 Task: Search one way flight ticket for 3 adults in first from Hilton Head: Hilton Head Airport to Jacksonville: Albert J. Ellis Airport on 5-3-2023. Choice of flights is Sun country airlines. Number of bags: 11 checked bags. Price is upto 106000. Outbound departure time preference is 11:45.
Action: Mouse moved to (362, 140)
Screenshot: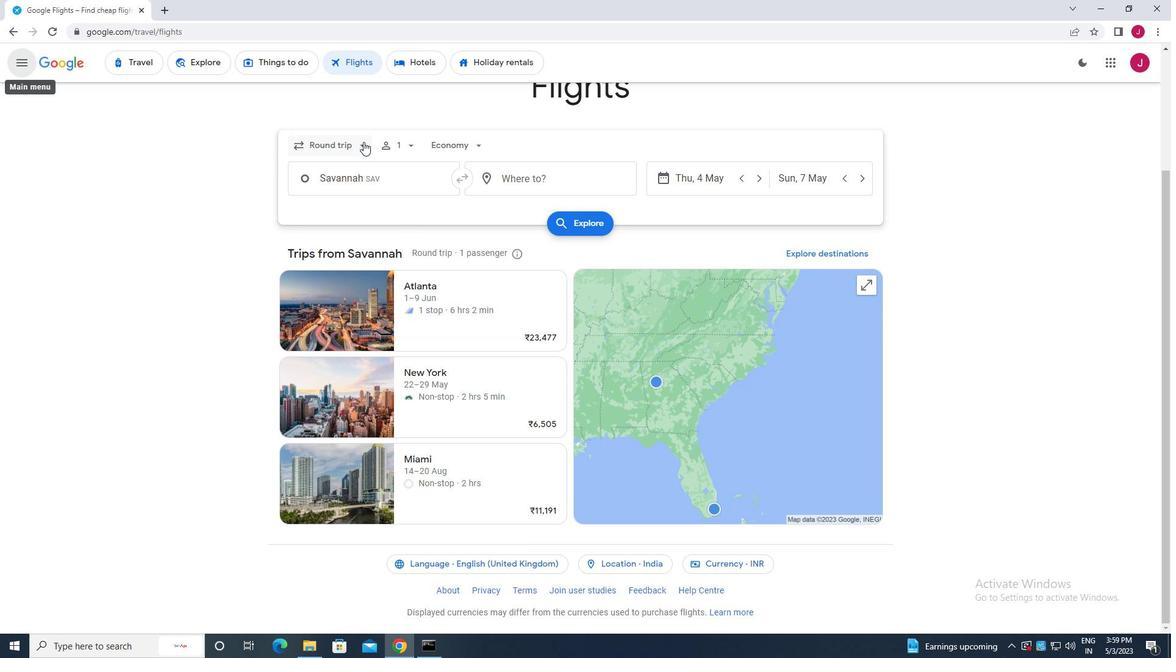 
Action: Mouse pressed left at (362, 140)
Screenshot: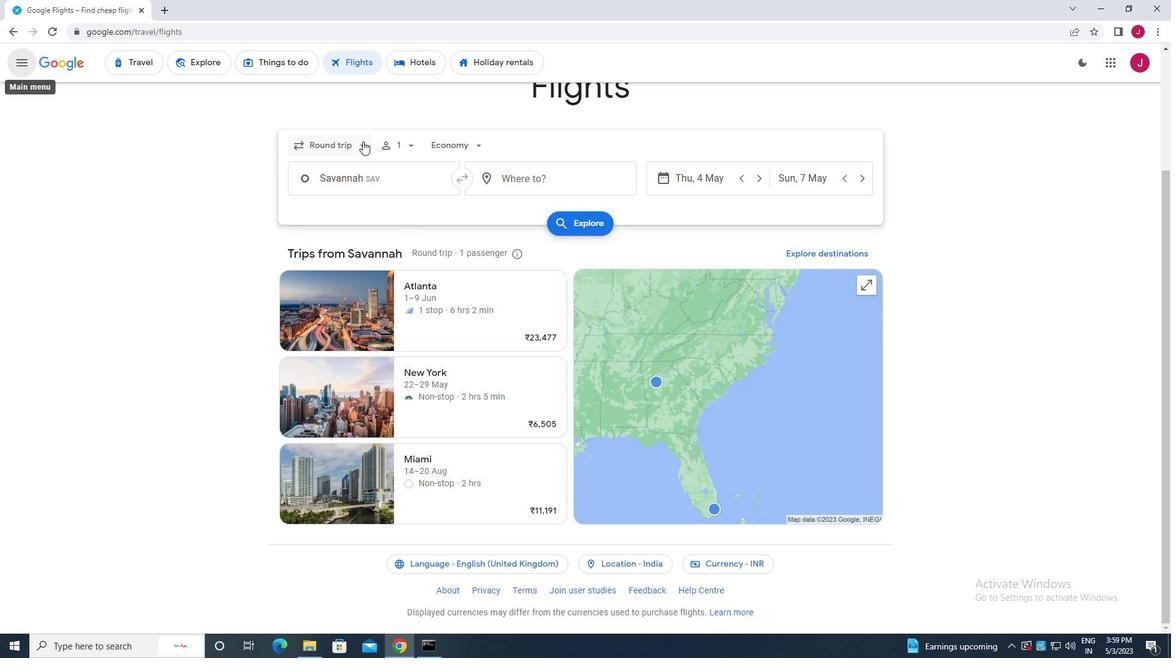 
Action: Mouse moved to (347, 206)
Screenshot: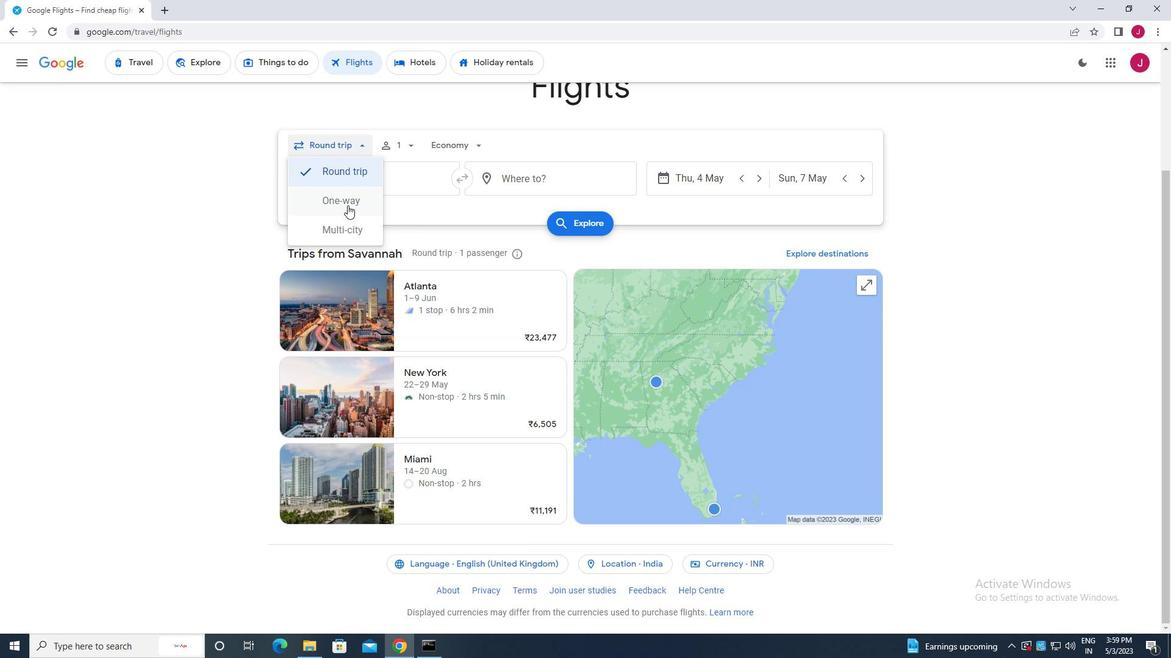 
Action: Mouse pressed left at (347, 206)
Screenshot: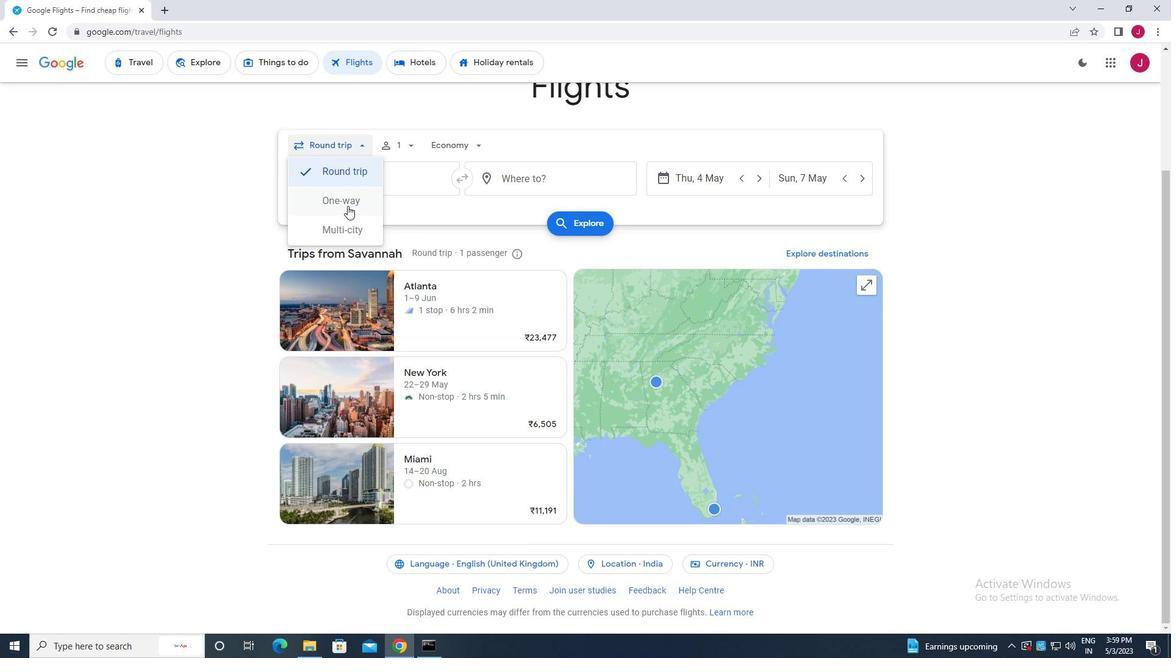 
Action: Mouse moved to (409, 142)
Screenshot: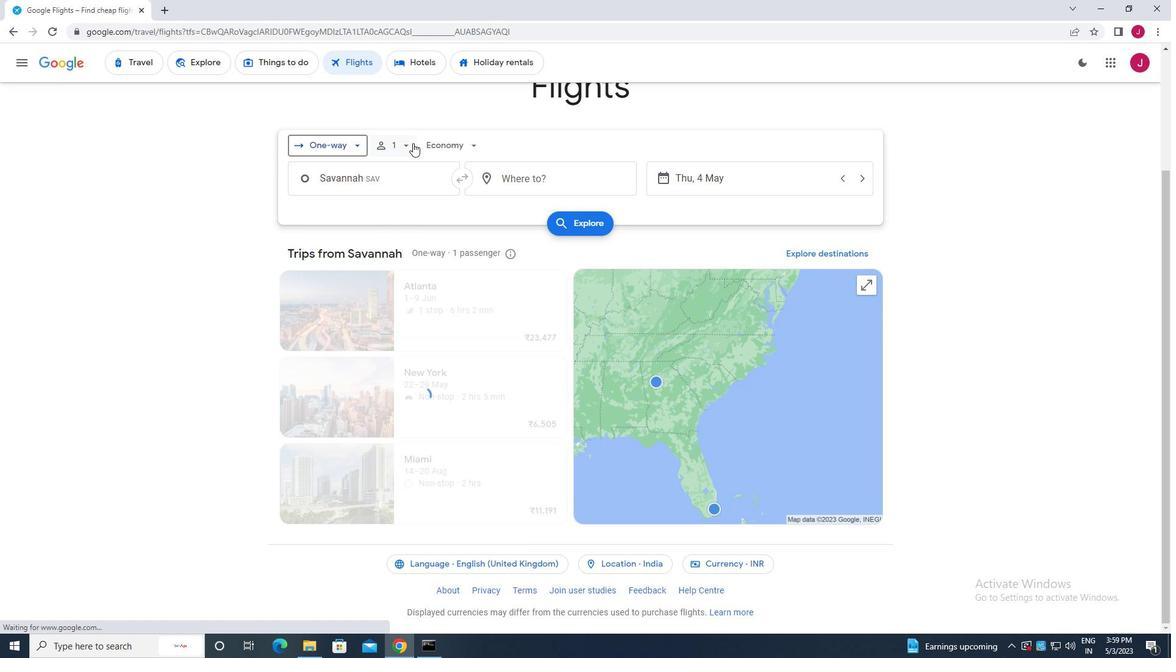 
Action: Mouse pressed left at (409, 142)
Screenshot: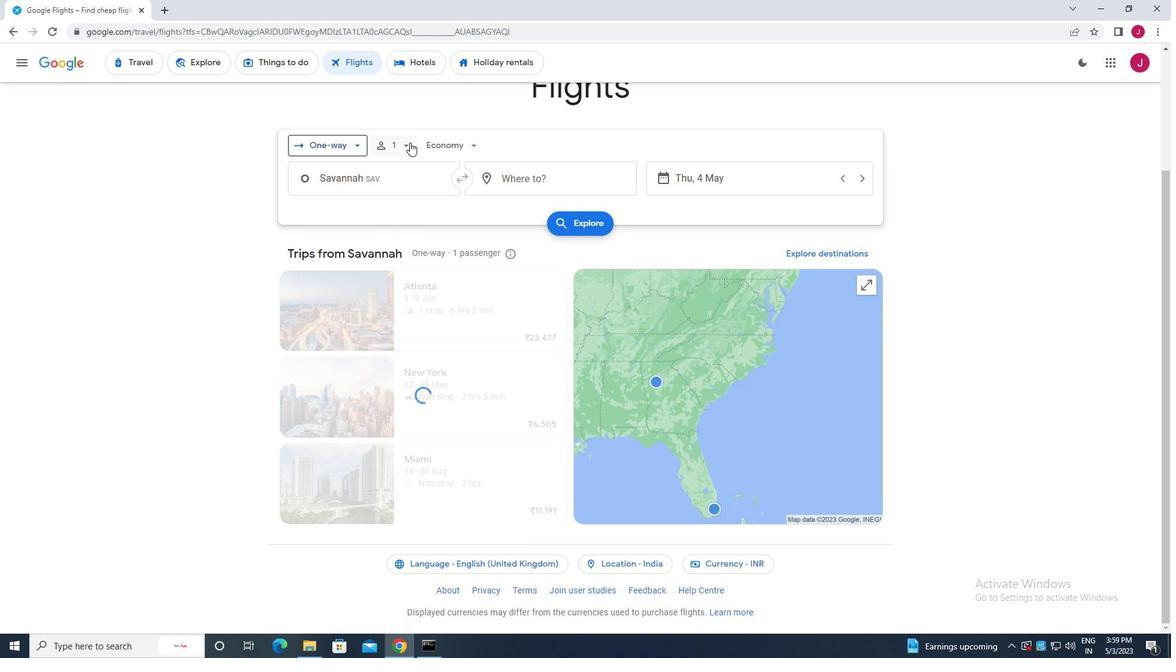 
Action: Mouse moved to (495, 179)
Screenshot: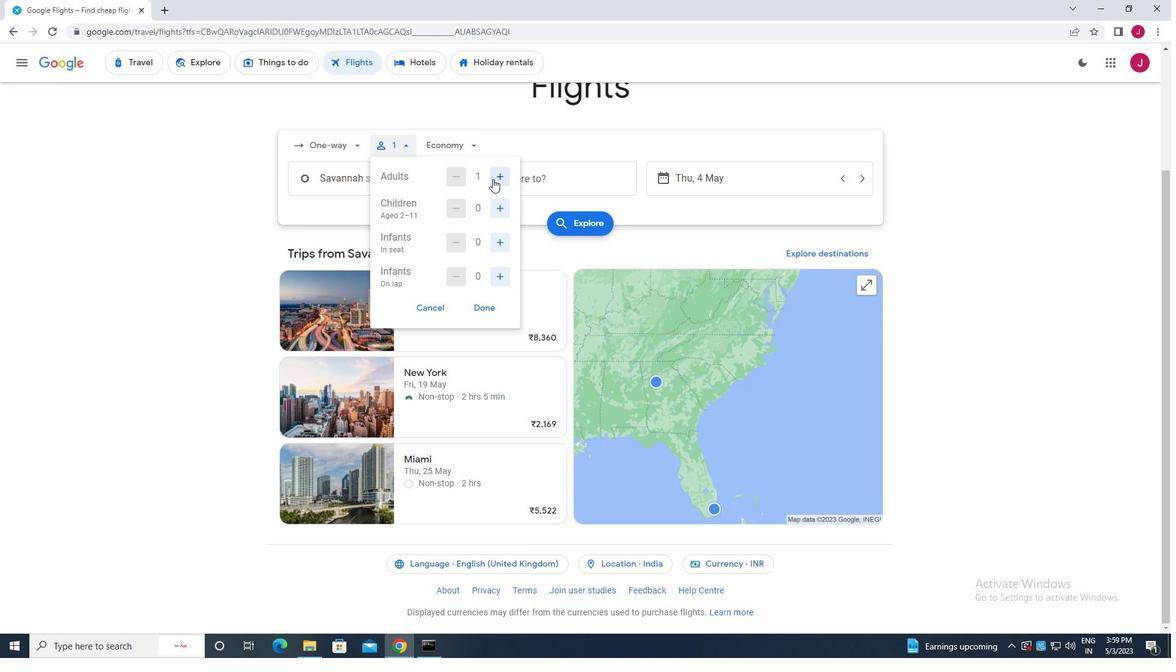
Action: Mouse pressed left at (495, 179)
Screenshot: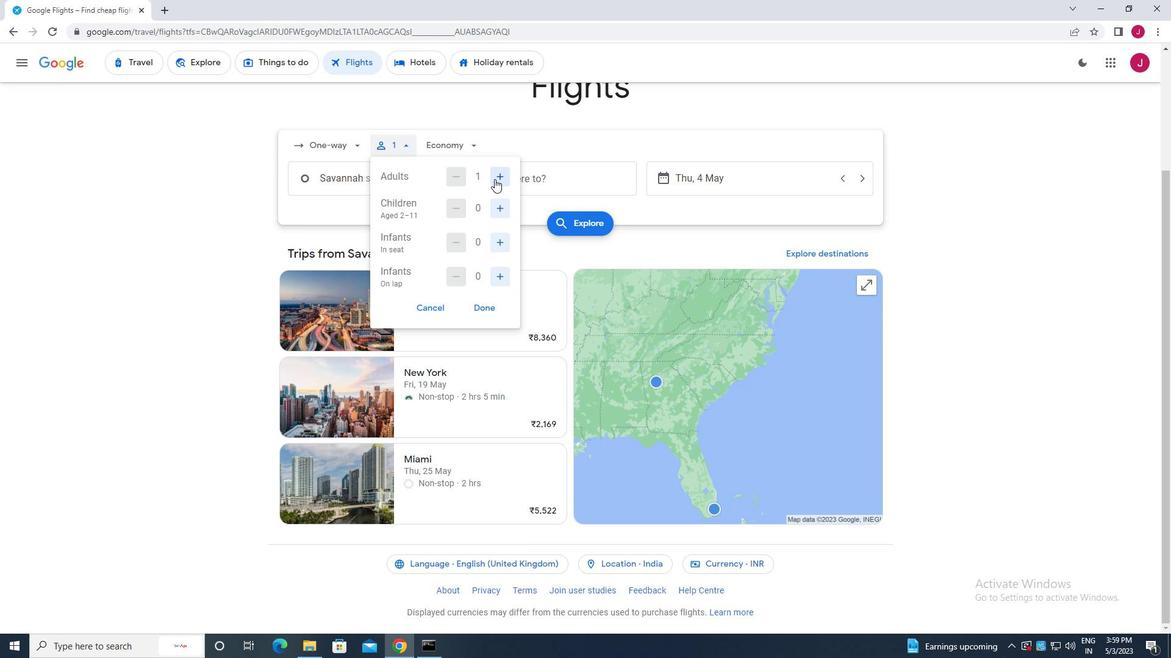 
Action: Mouse moved to (495, 179)
Screenshot: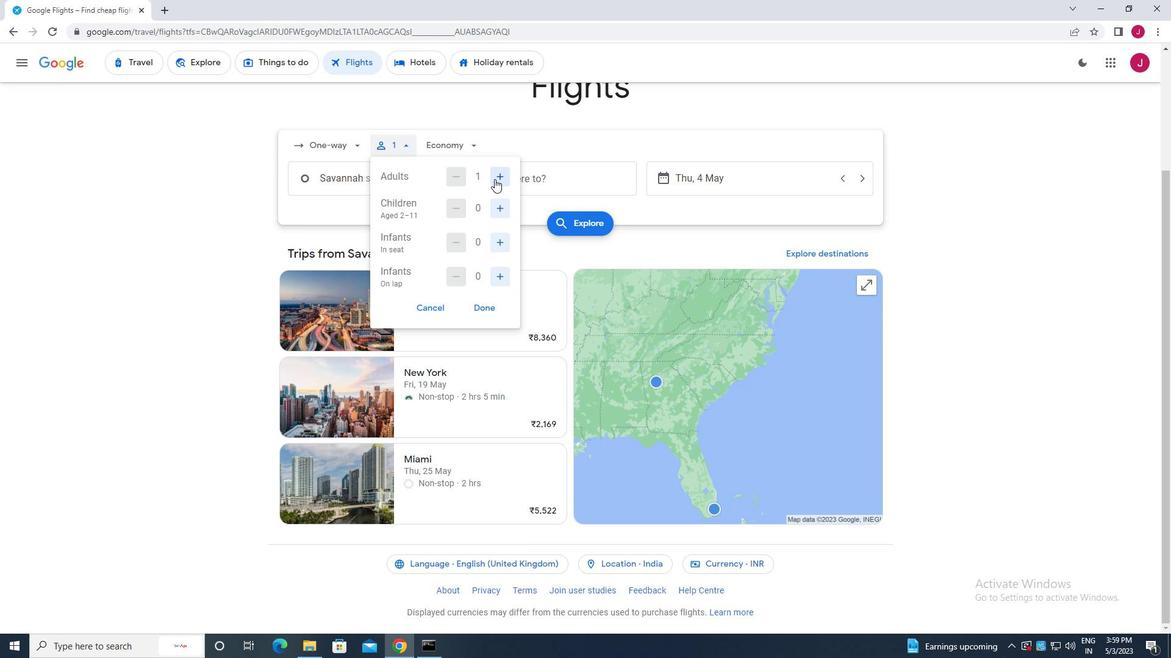 
Action: Mouse pressed left at (495, 179)
Screenshot: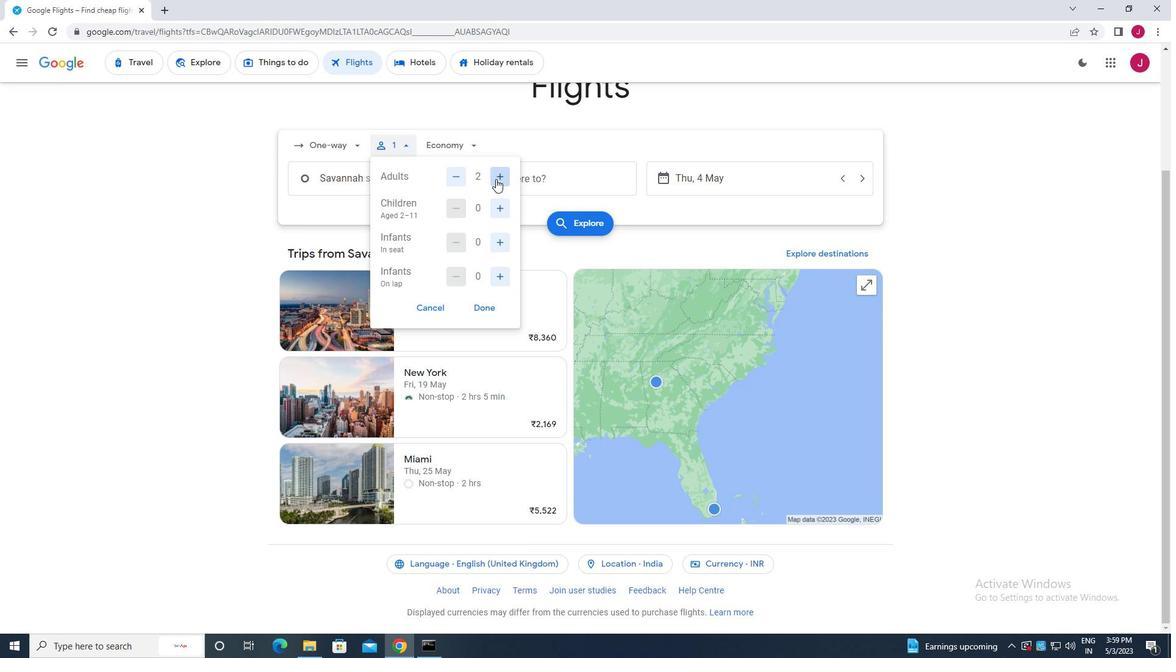 
Action: Mouse moved to (479, 304)
Screenshot: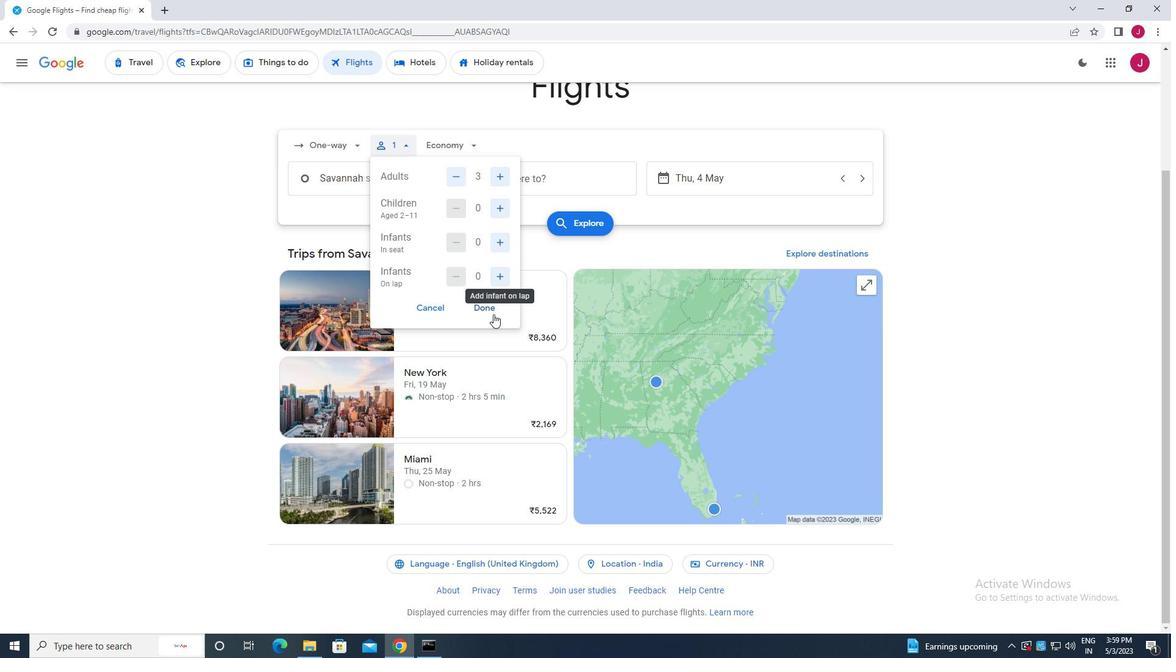 
Action: Mouse pressed left at (479, 304)
Screenshot: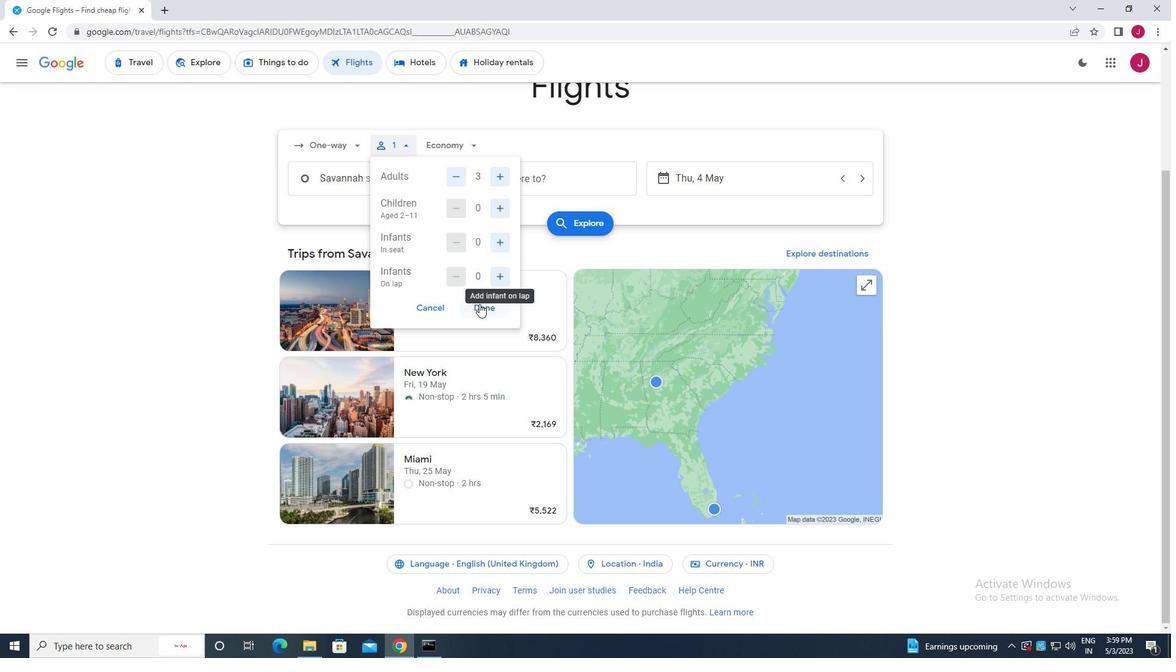 
Action: Mouse moved to (458, 144)
Screenshot: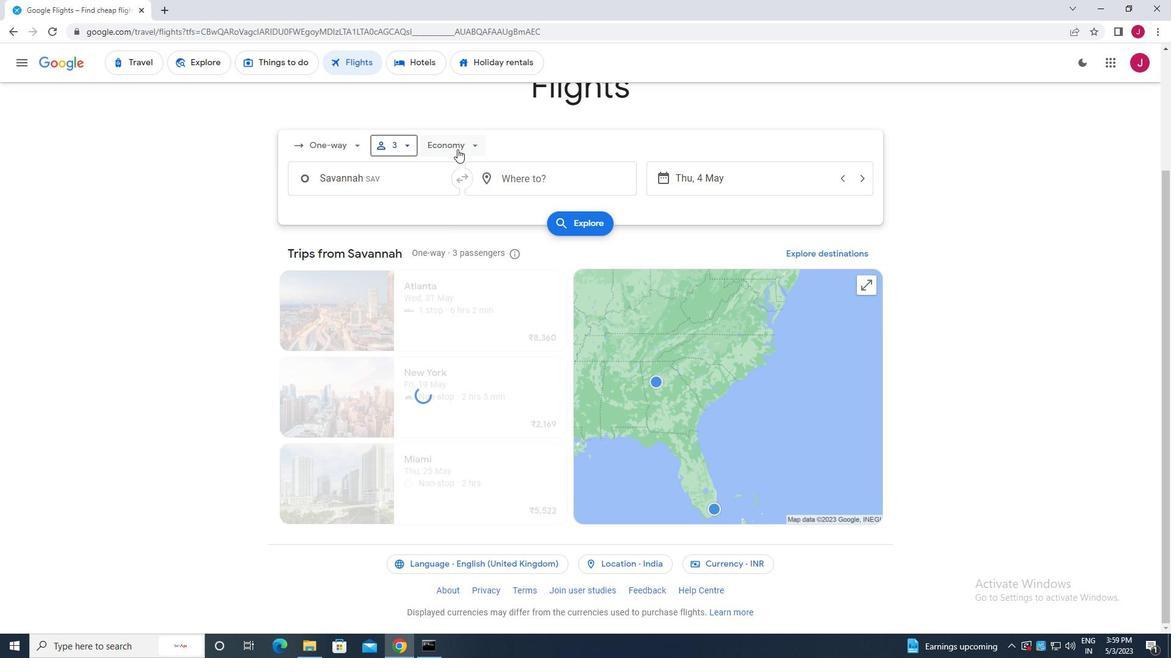 
Action: Mouse pressed left at (458, 144)
Screenshot: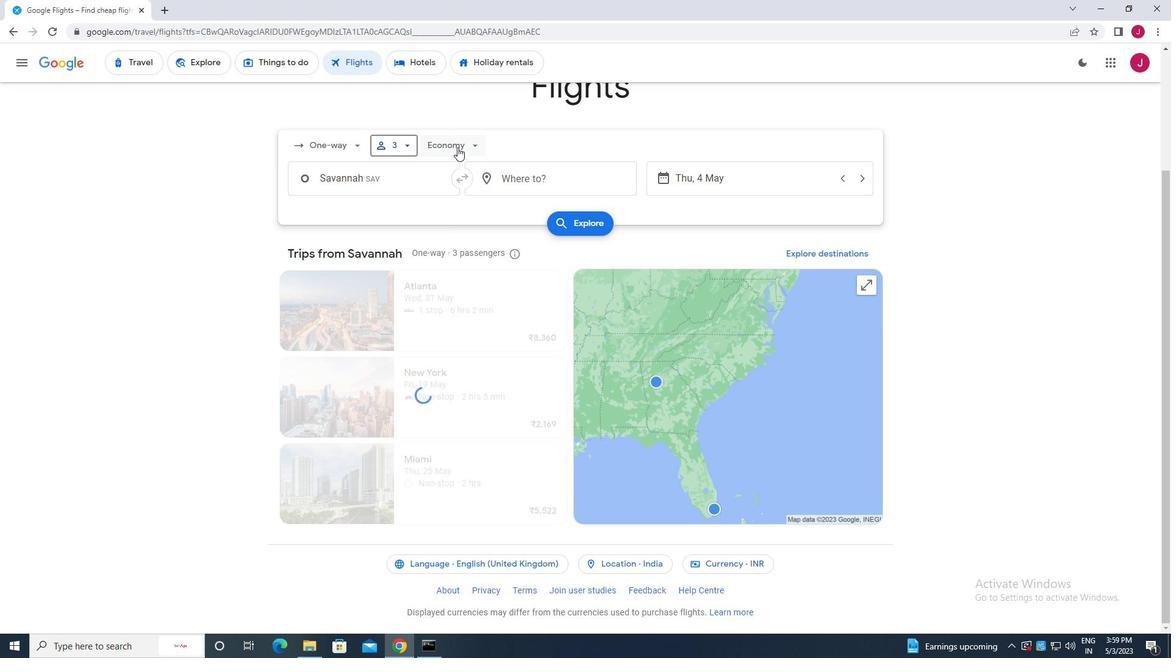 
Action: Mouse moved to (458, 258)
Screenshot: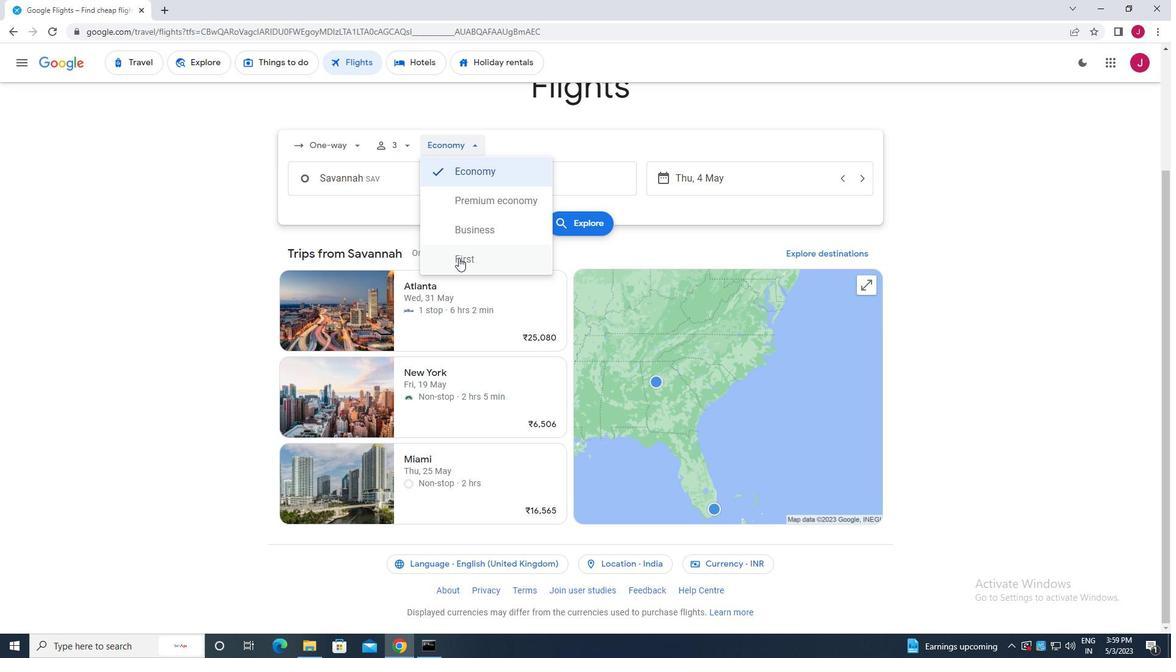
Action: Mouse pressed left at (458, 258)
Screenshot: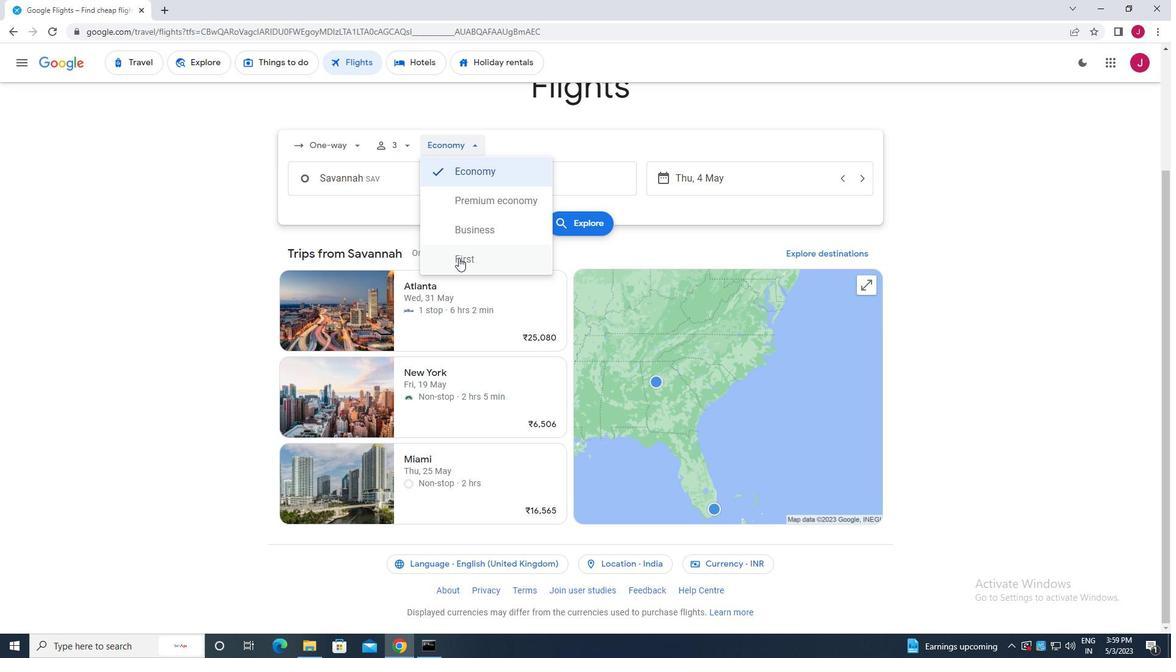 
Action: Mouse moved to (412, 178)
Screenshot: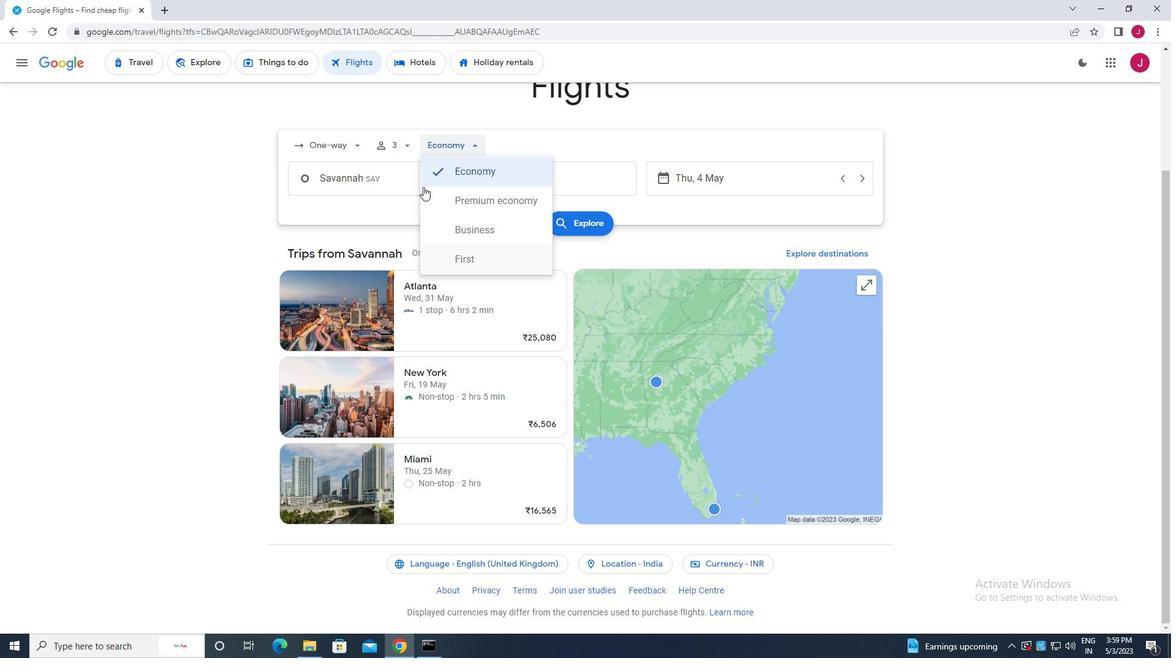 
Action: Mouse pressed left at (412, 178)
Screenshot: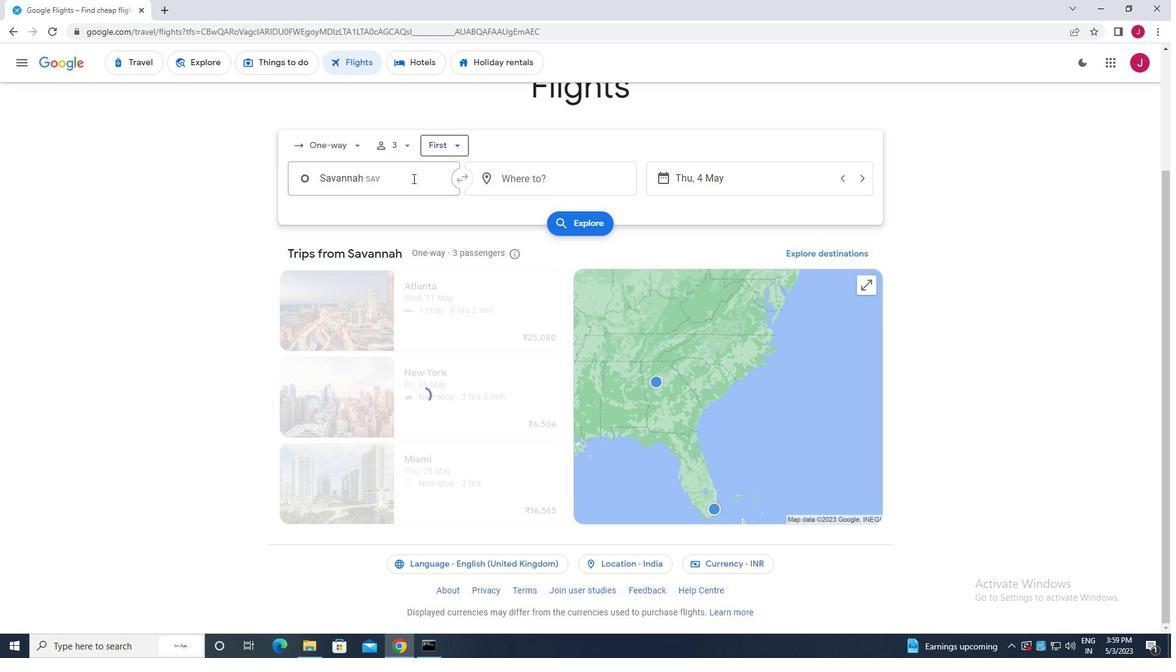 
Action: Mouse moved to (416, 178)
Screenshot: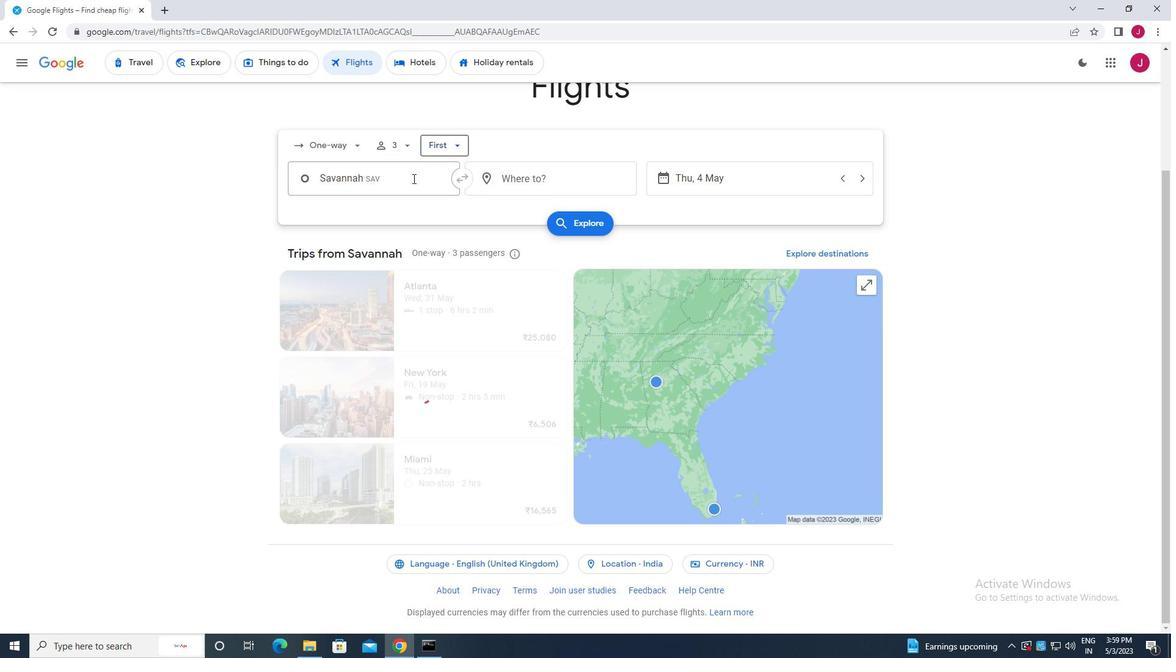 
Action: Key pressed hilton<Key.space>head<Key.enter>
Screenshot: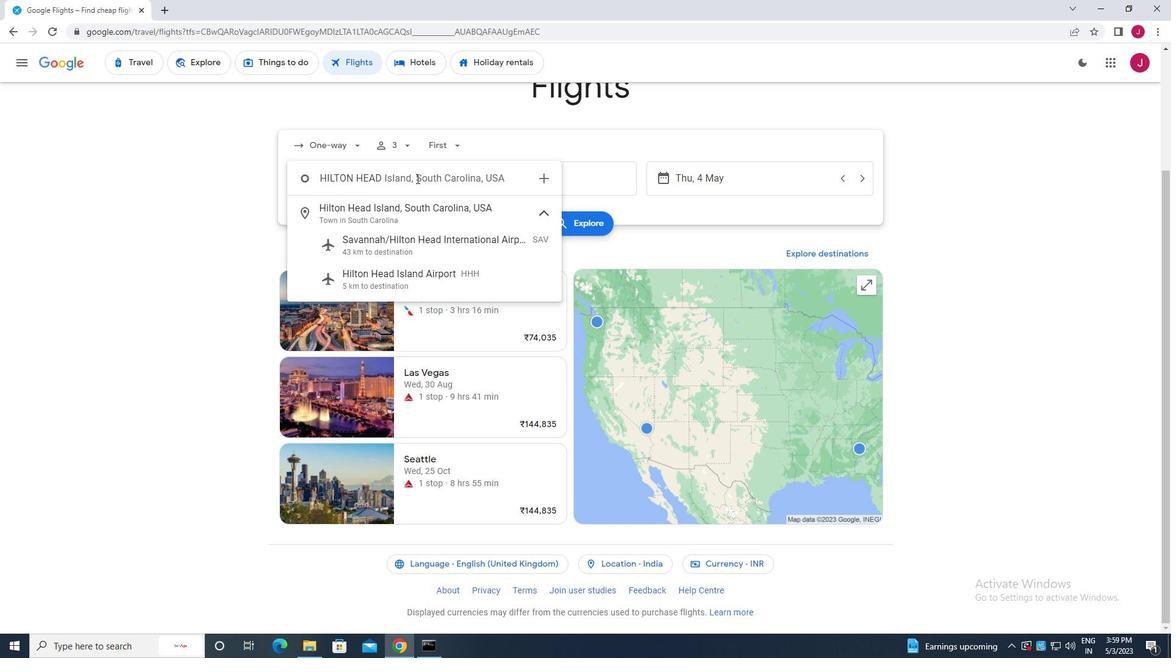 
Action: Mouse moved to (523, 178)
Screenshot: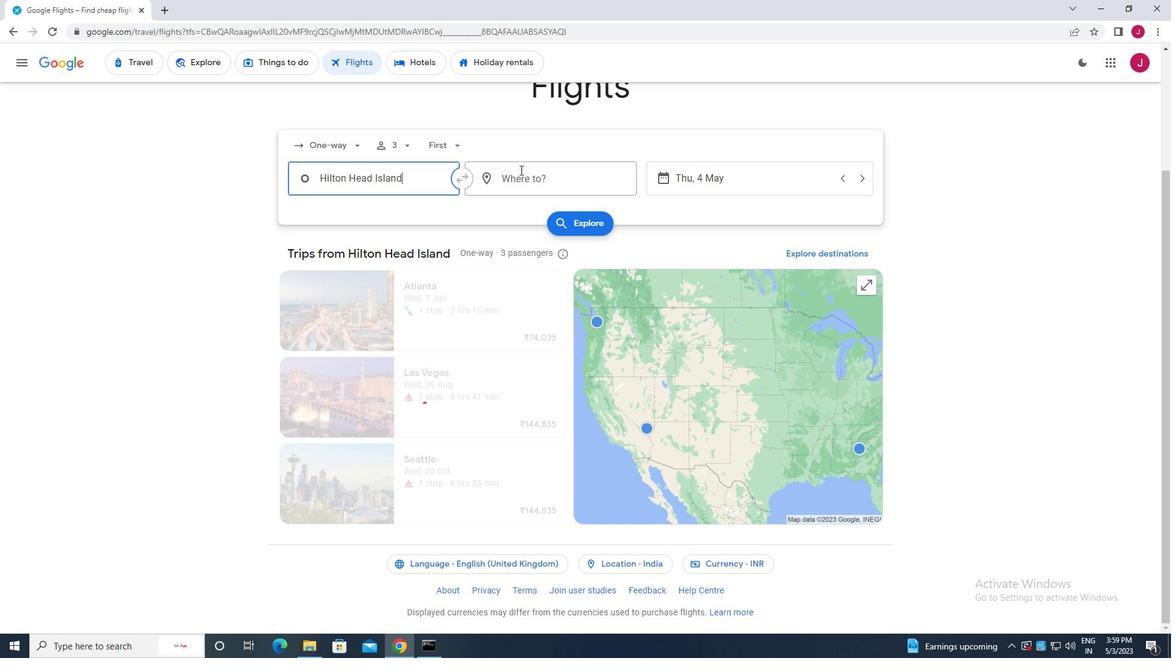 
Action: Mouse pressed left at (523, 178)
Screenshot: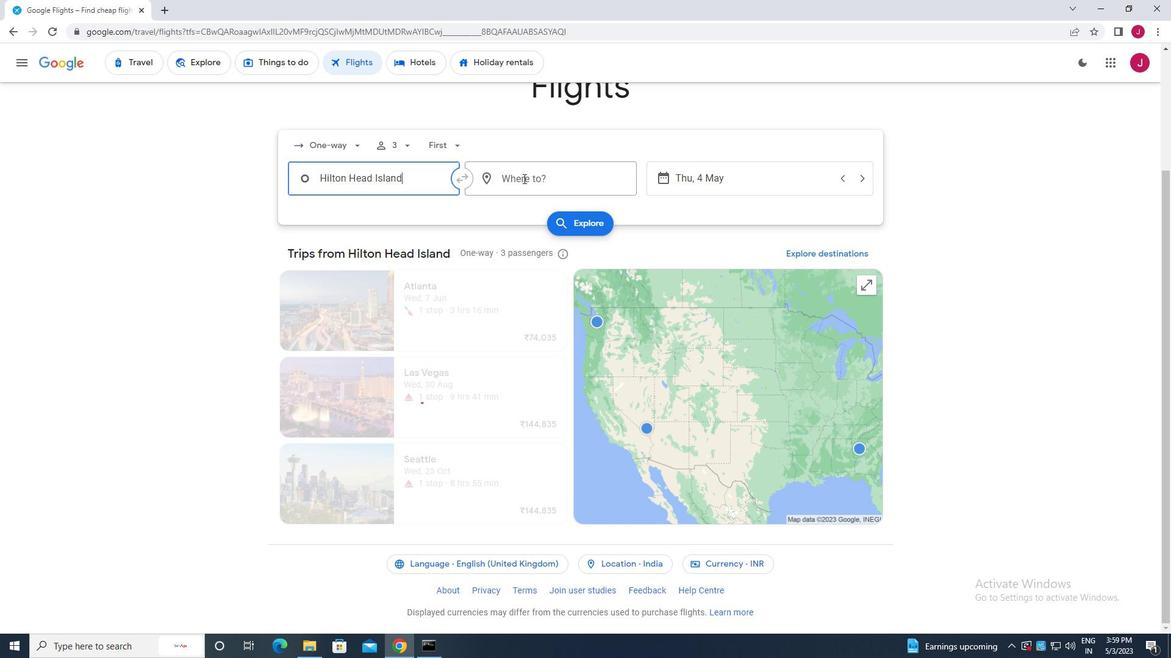 
Action: Mouse moved to (427, 176)
Screenshot: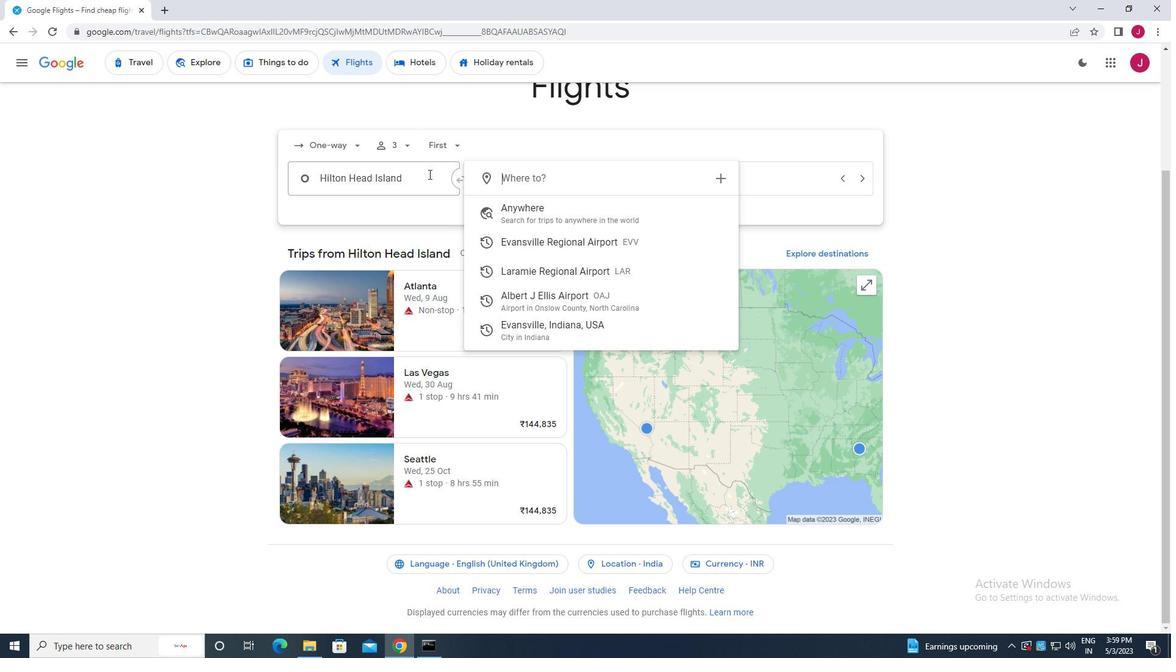 
Action: Mouse pressed left at (427, 176)
Screenshot: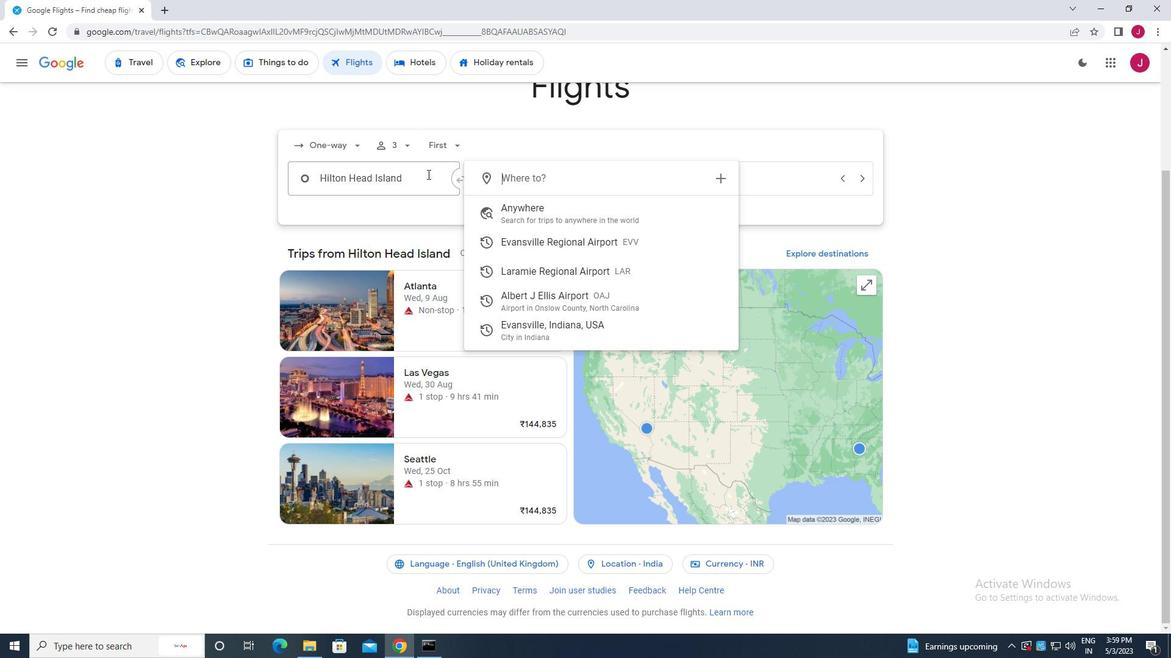 
Action: Mouse moved to (432, 180)
Screenshot: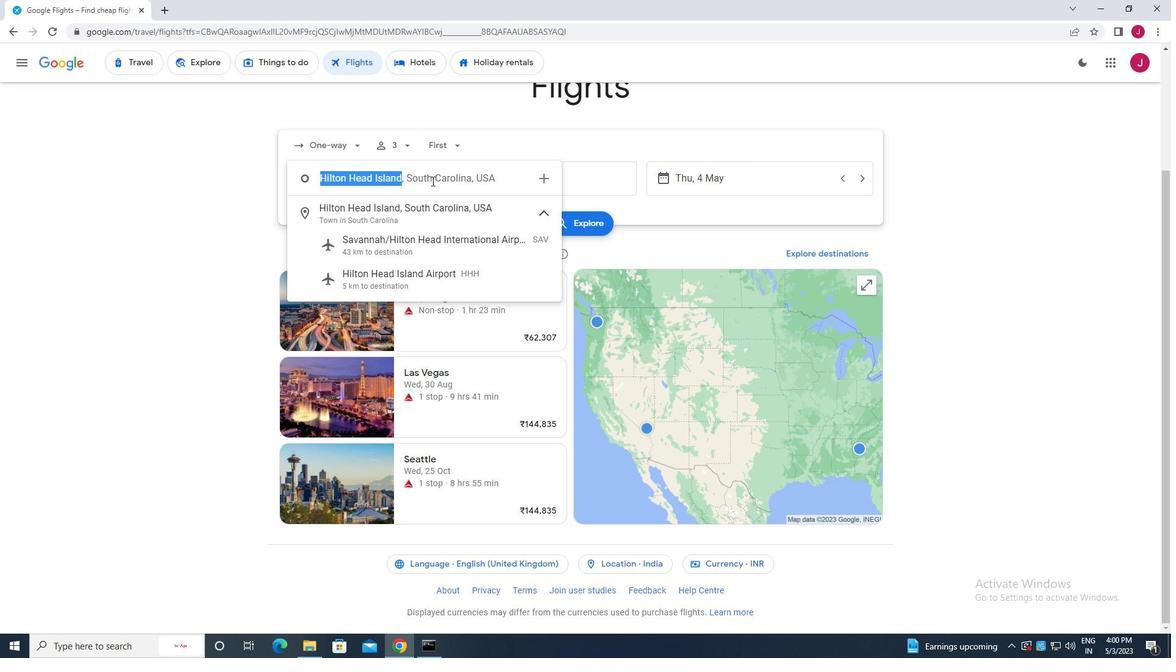 
Action: Mouse pressed left at (432, 180)
Screenshot: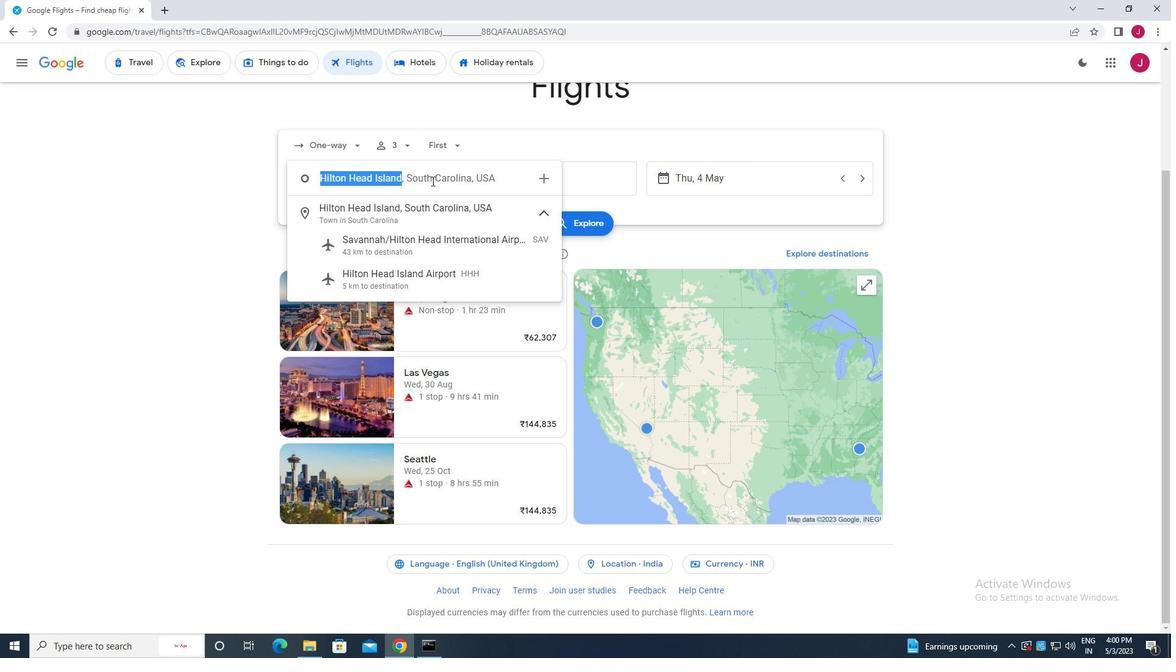 
Action: Mouse moved to (432, 180)
Screenshot: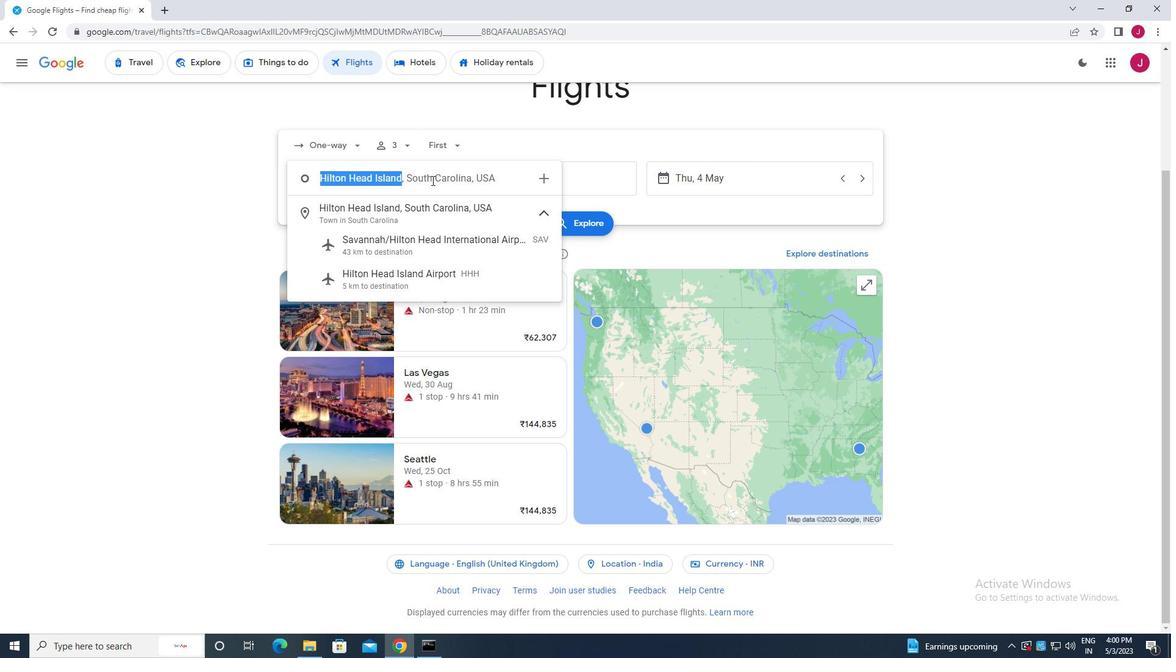 
Action: Key pressed <Key.backspace><Key.backspace><Key.backspace><Key.backspace><Key.backspace><Key.backspace>airport<Key.enter>
Screenshot: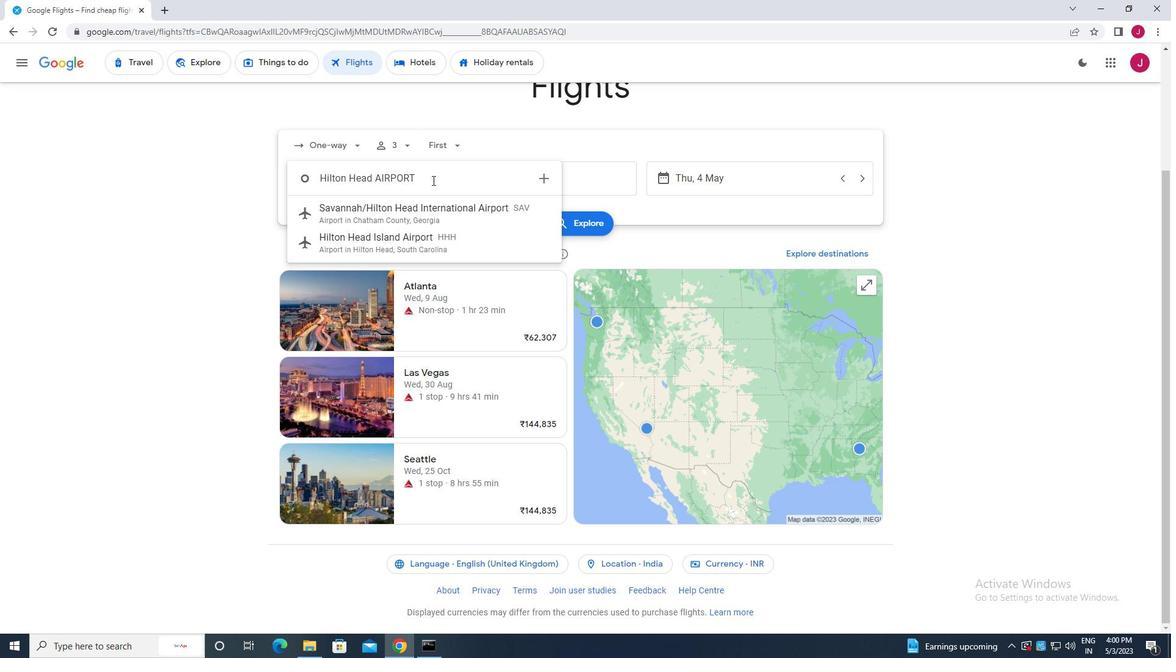 
Action: Mouse moved to (545, 176)
Screenshot: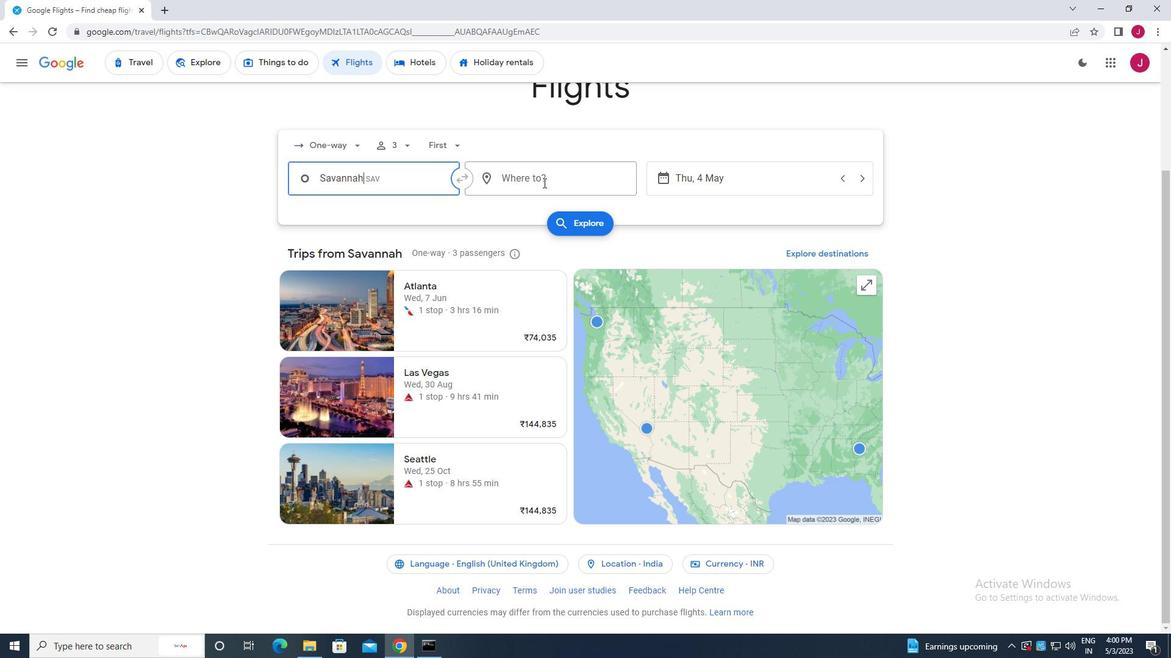 
Action: Mouse pressed left at (545, 176)
Screenshot: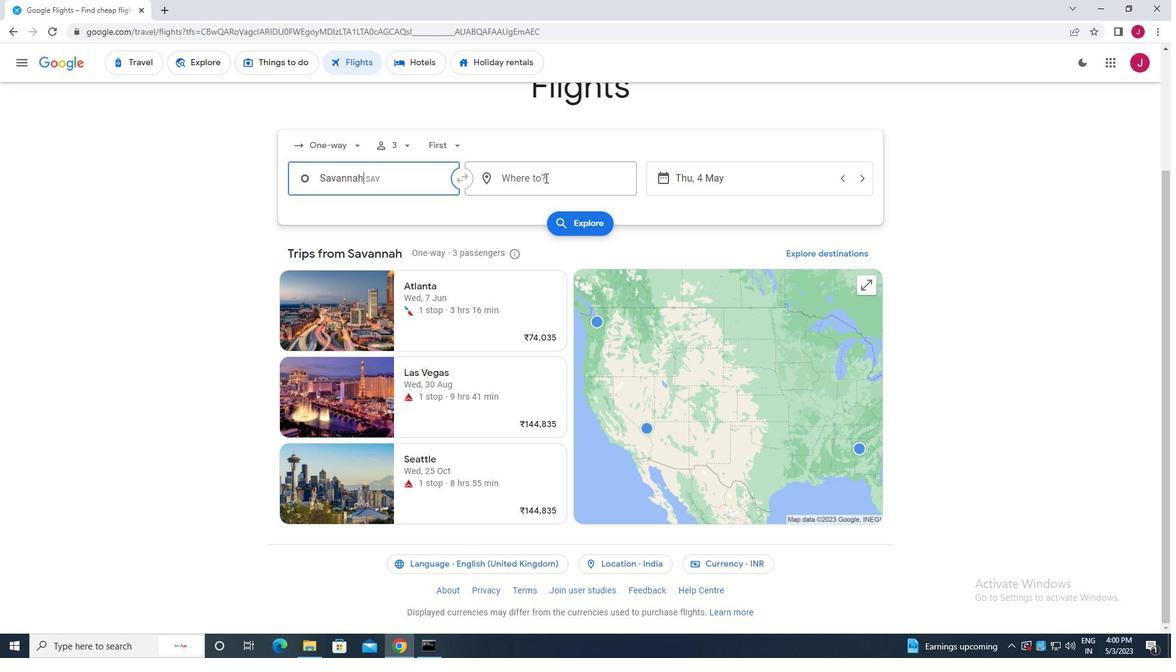 
Action: Mouse moved to (541, 177)
Screenshot: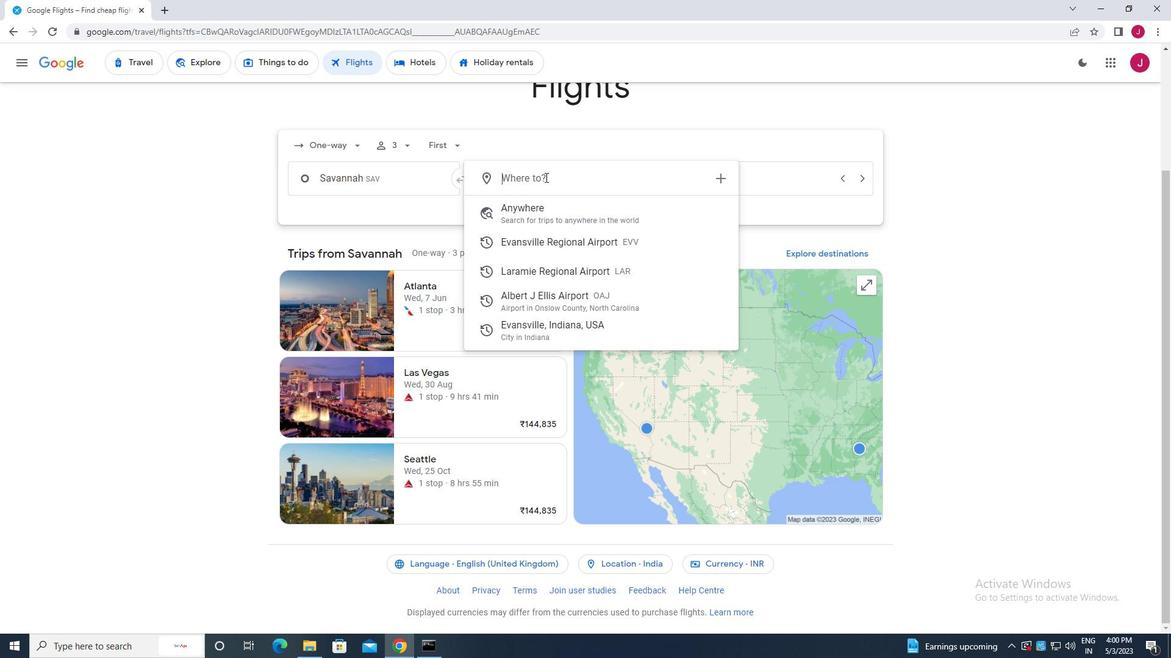 
Action: Key pressed albert<Key.space>
Screenshot: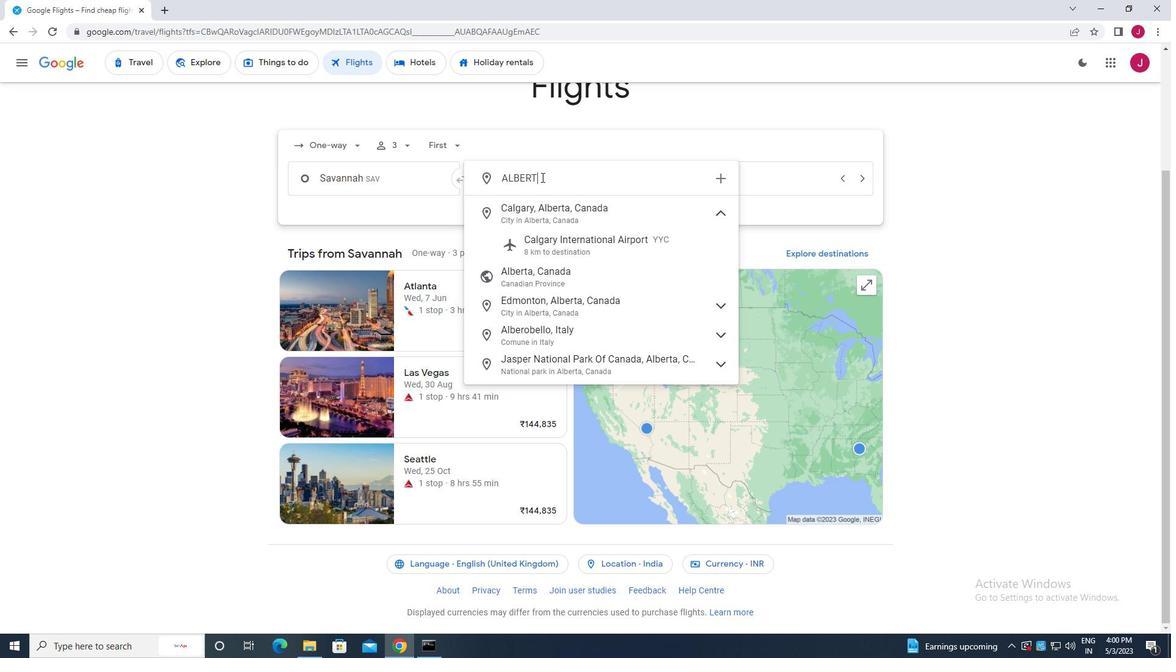 
Action: Mouse moved to (597, 211)
Screenshot: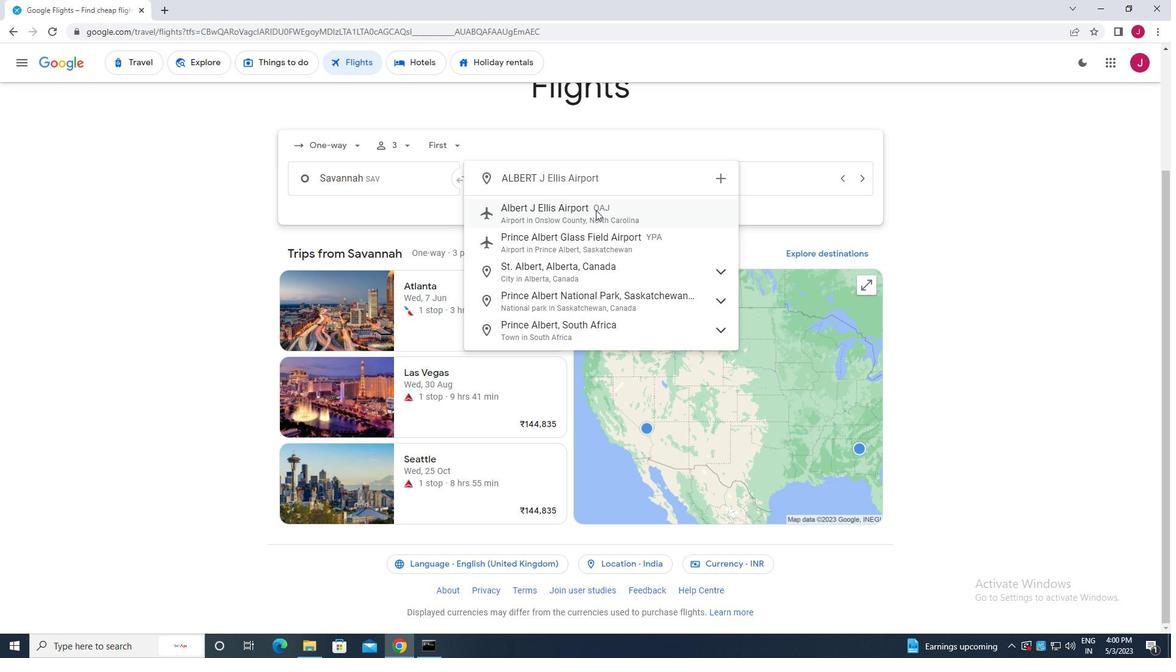 
Action: Mouse pressed left at (597, 211)
Screenshot: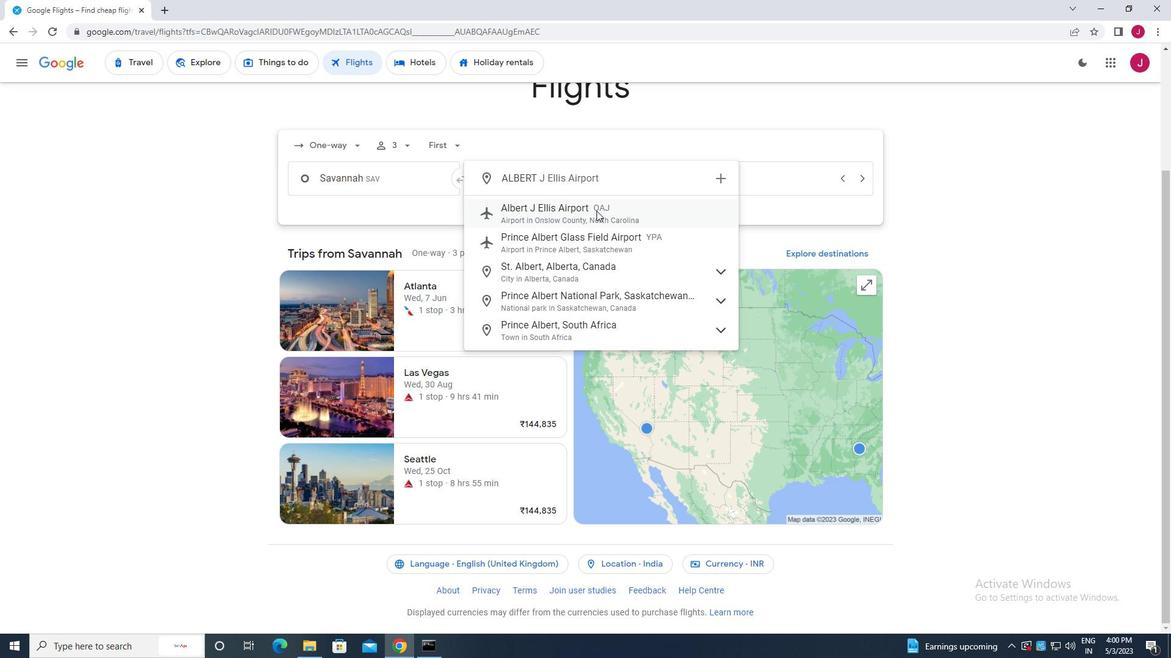 
Action: Mouse moved to (737, 179)
Screenshot: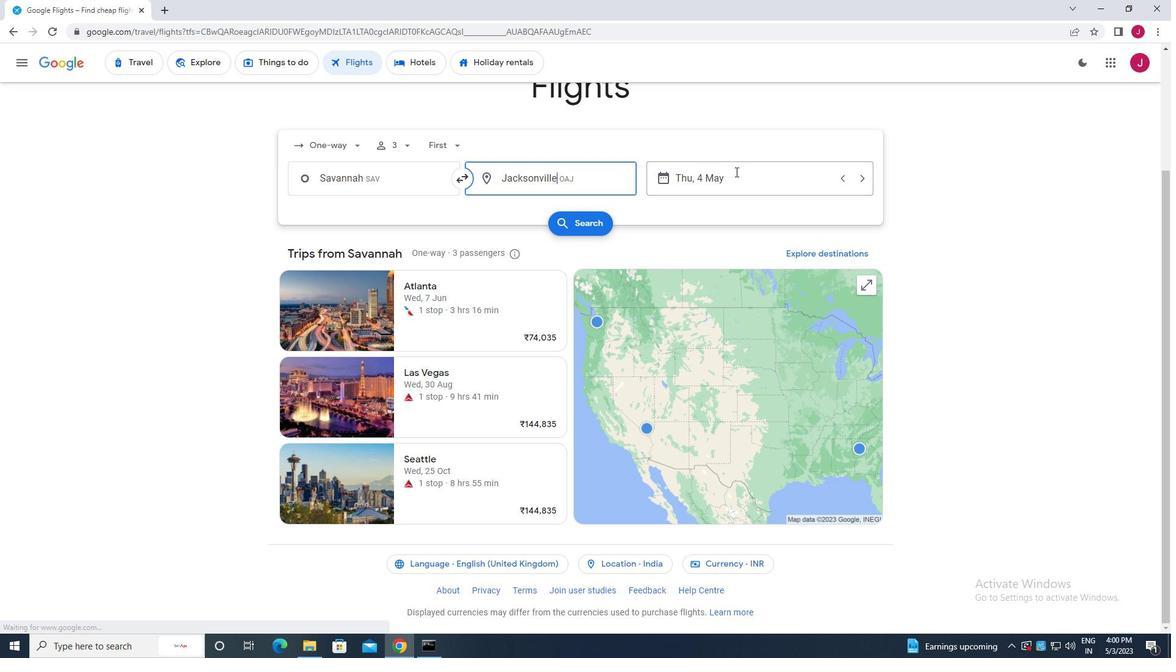 
Action: Mouse pressed left at (737, 179)
Screenshot: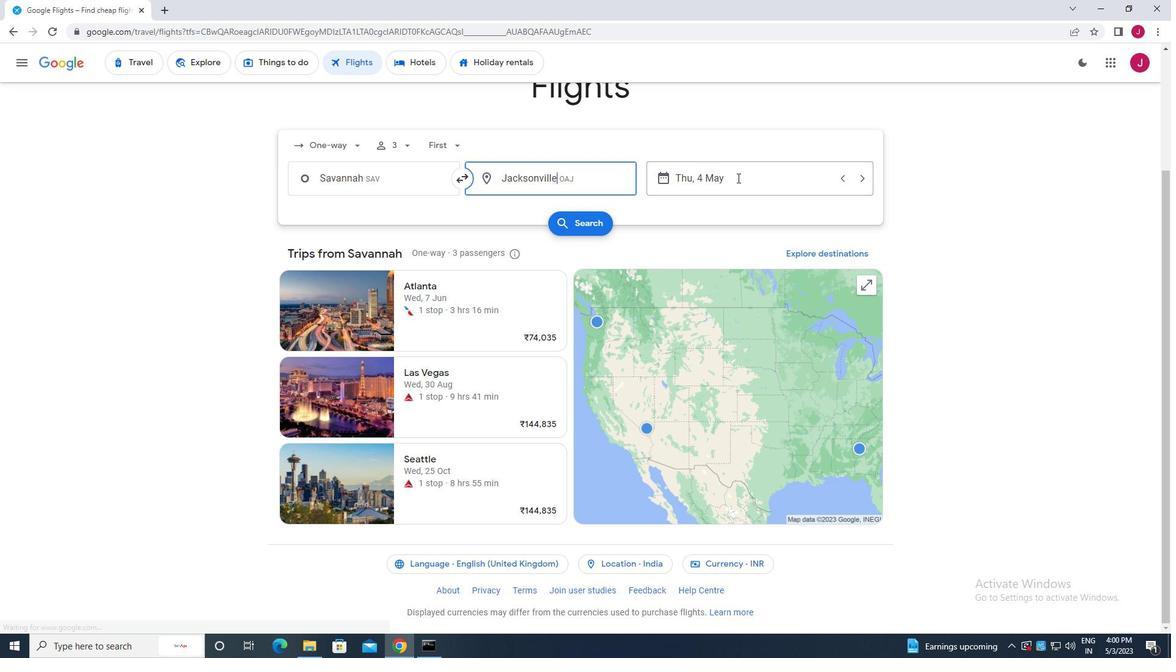 
Action: Mouse moved to (529, 273)
Screenshot: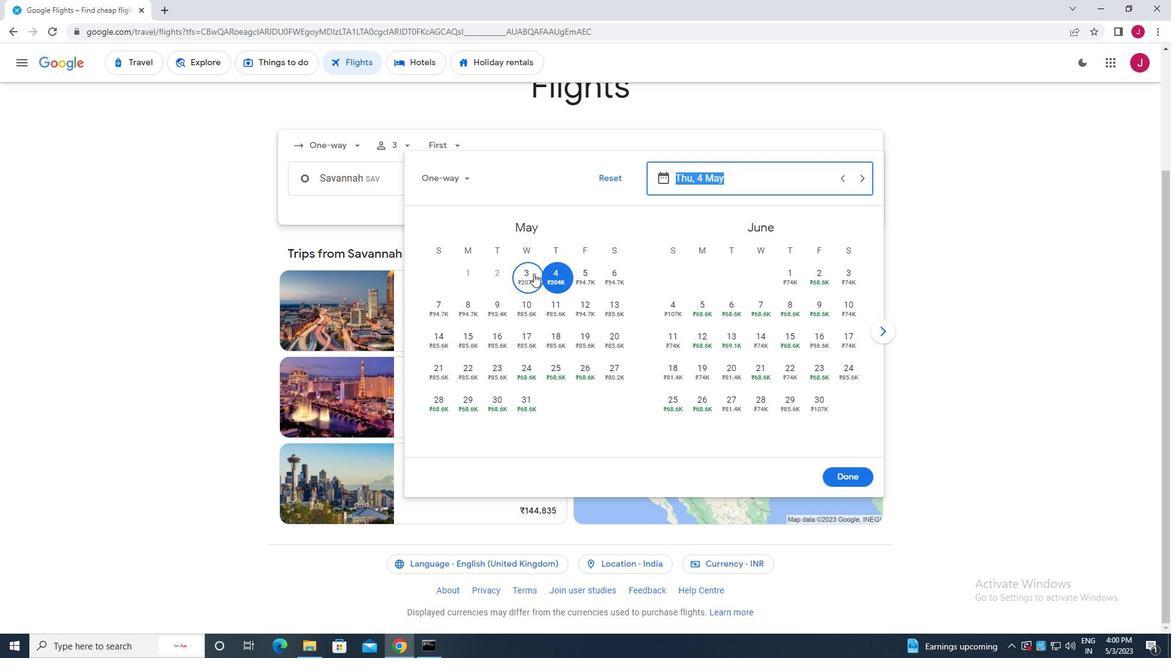 
Action: Mouse pressed left at (529, 273)
Screenshot: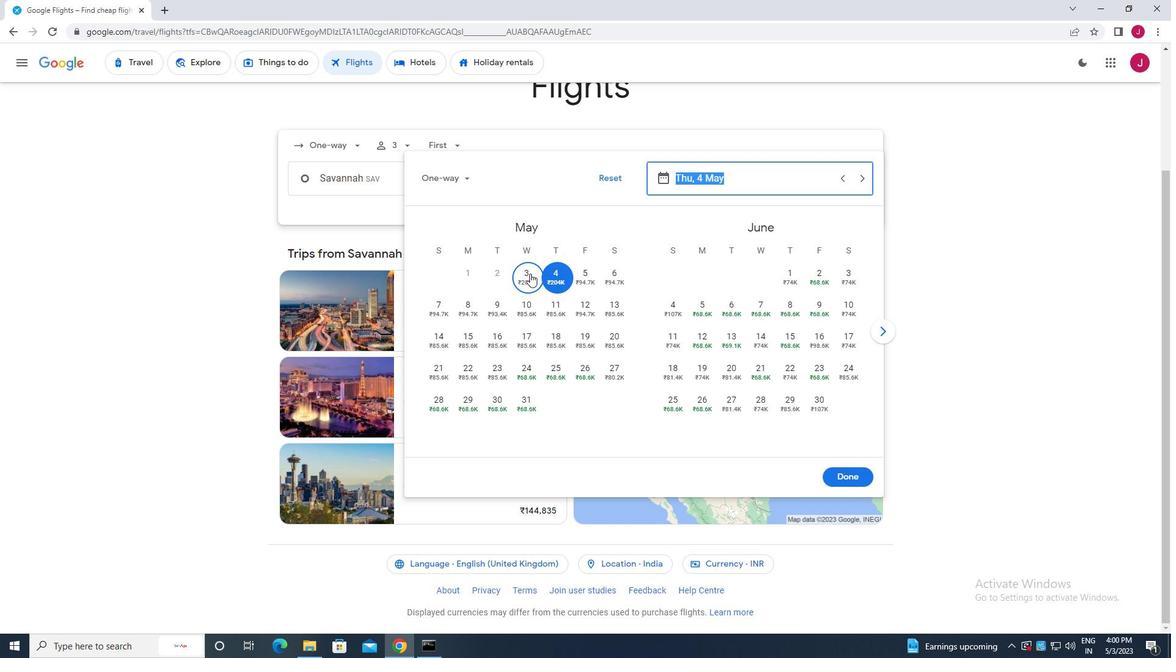 
Action: Mouse moved to (842, 475)
Screenshot: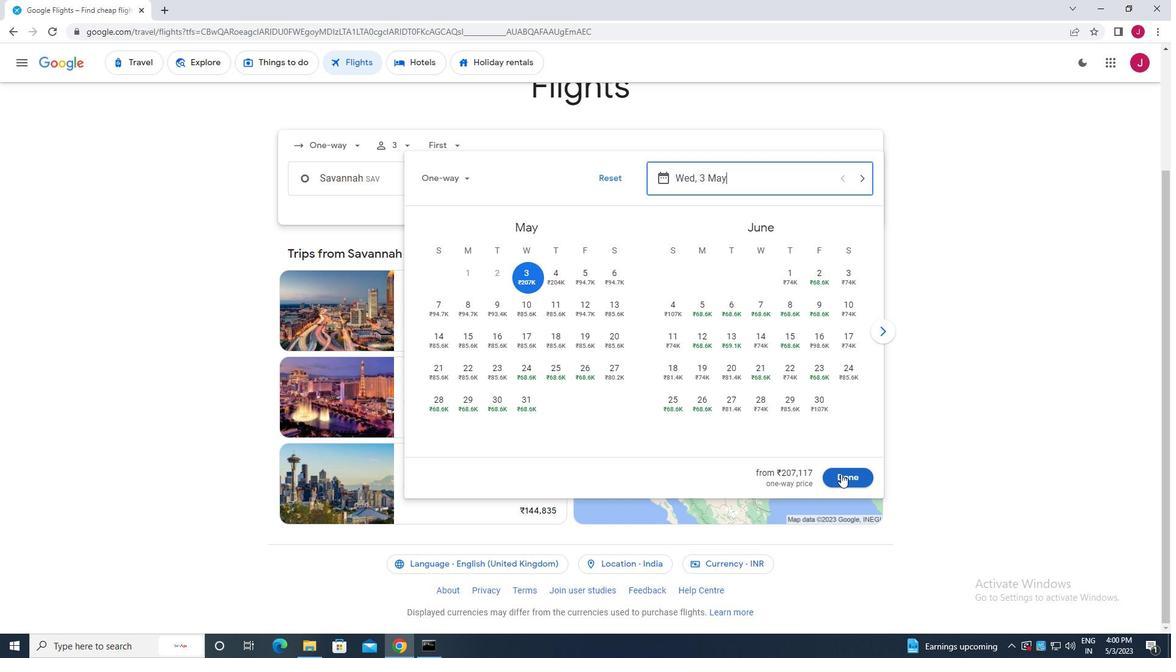 
Action: Mouse pressed left at (842, 475)
Screenshot: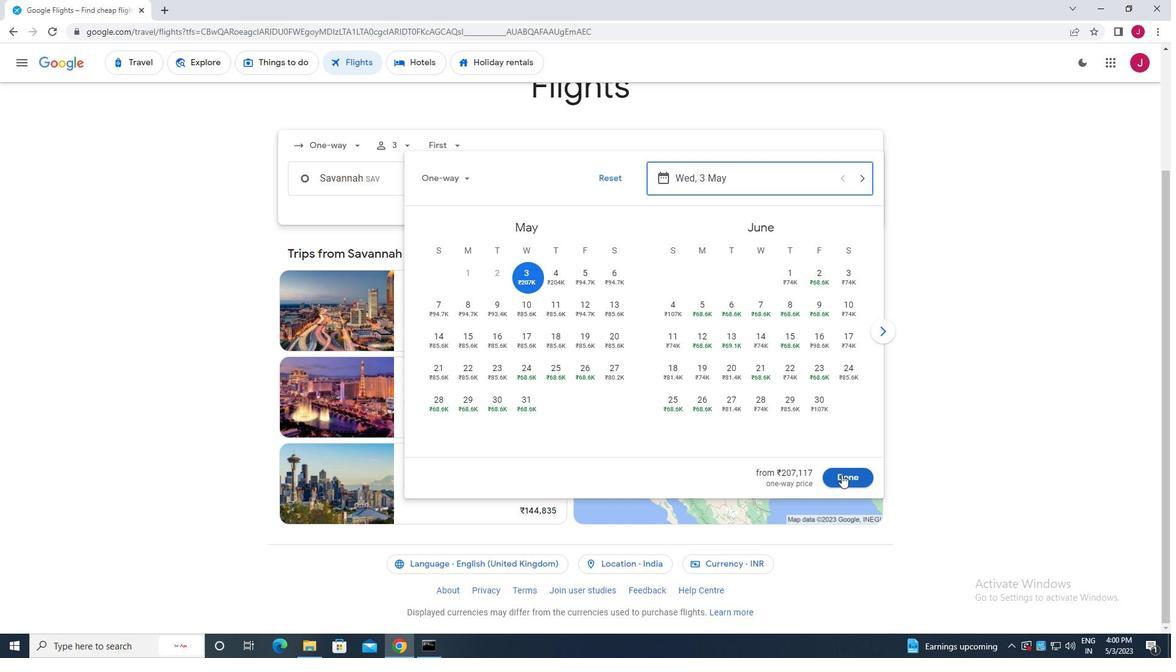 
Action: Mouse moved to (578, 223)
Screenshot: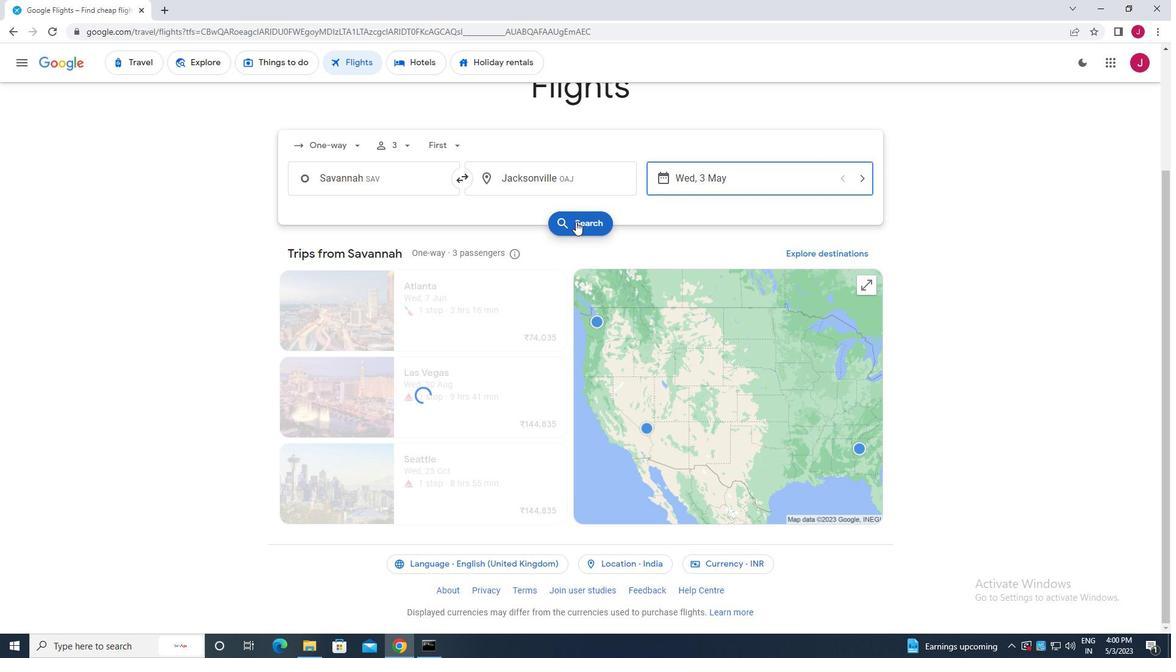 
Action: Mouse pressed left at (578, 223)
Screenshot: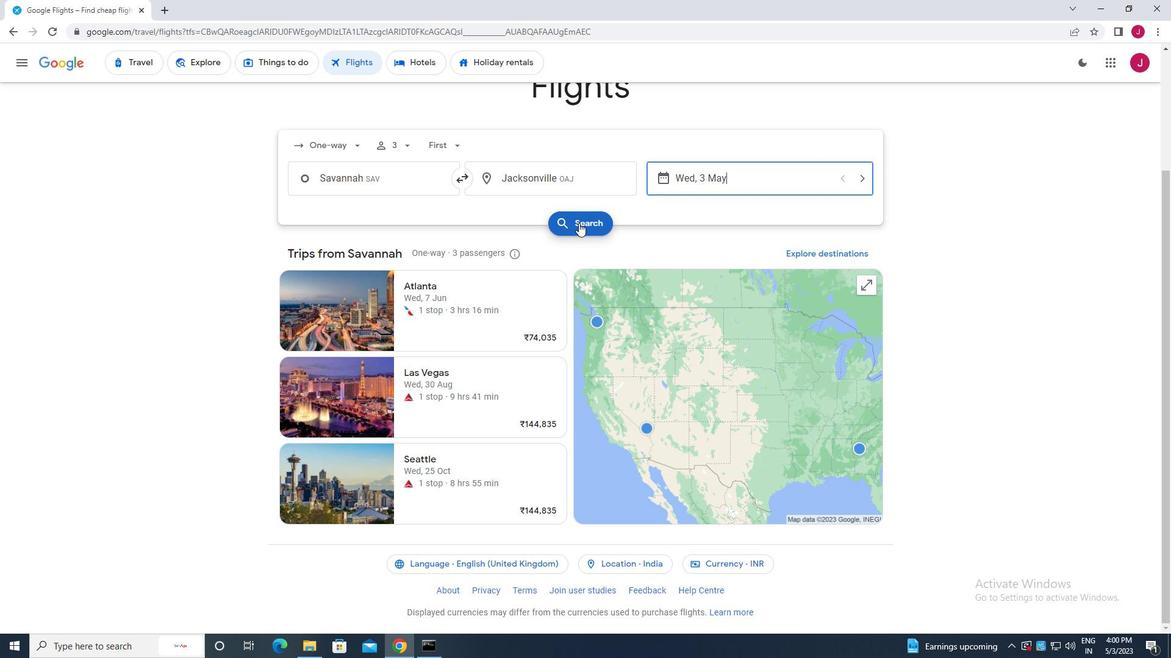 
Action: Mouse moved to (310, 174)
Screenshot: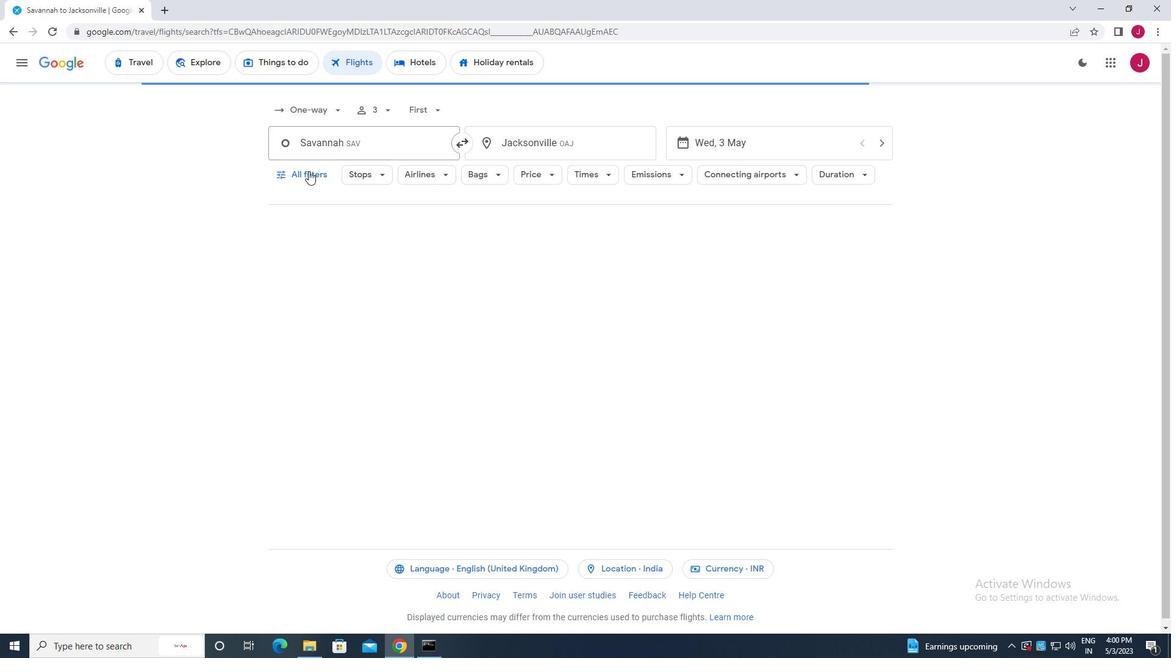 
Action: Mouse pressed left at (310, 174)
Screenshot: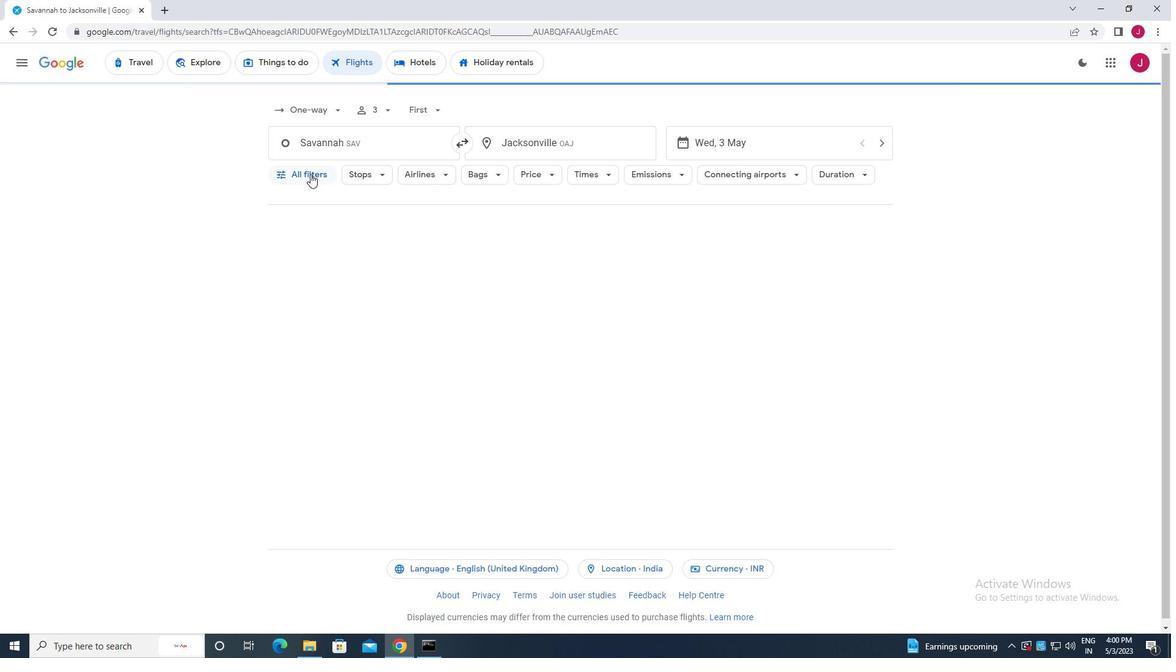 
Action: Mouse moved to (369, 321)
Screenshot: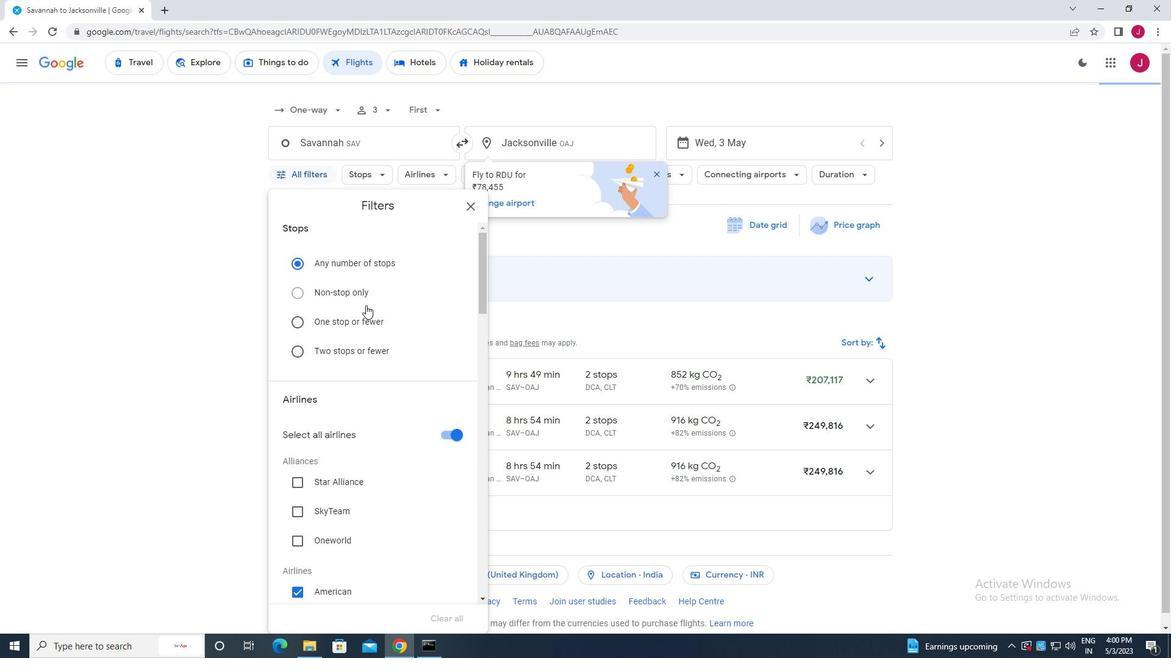 
Action: Mouse scrolled (369, 320) with delta (0, 0)
Screenshot: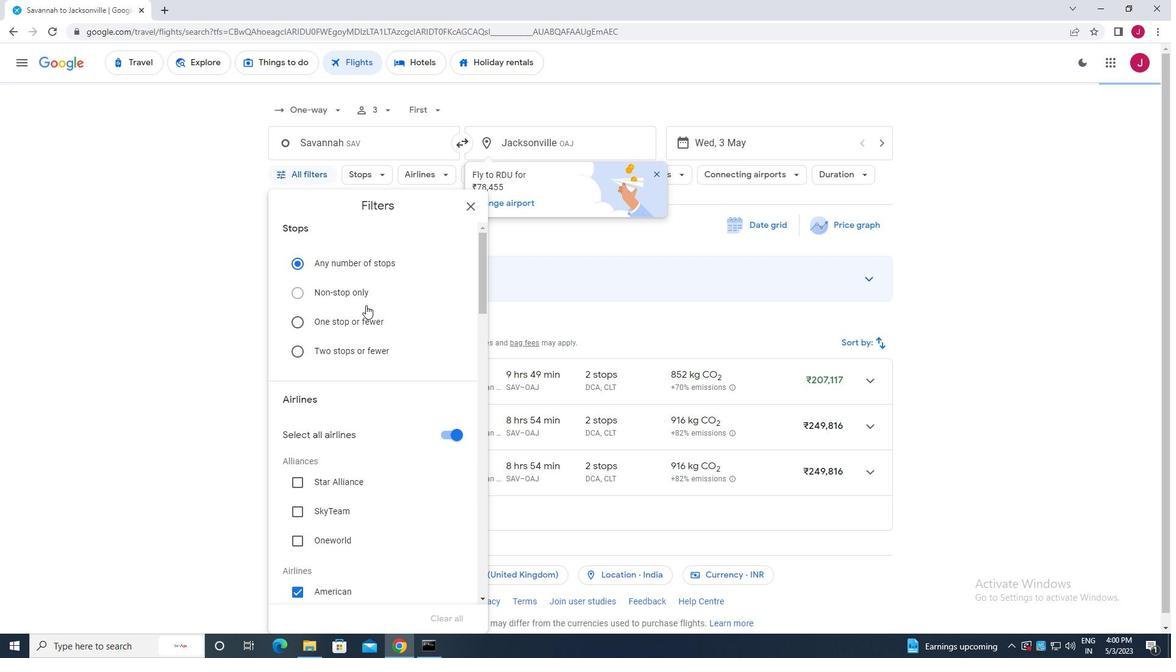
Action: Mouse scrolled (369, 320) with delta (0, 0)
Screenshot: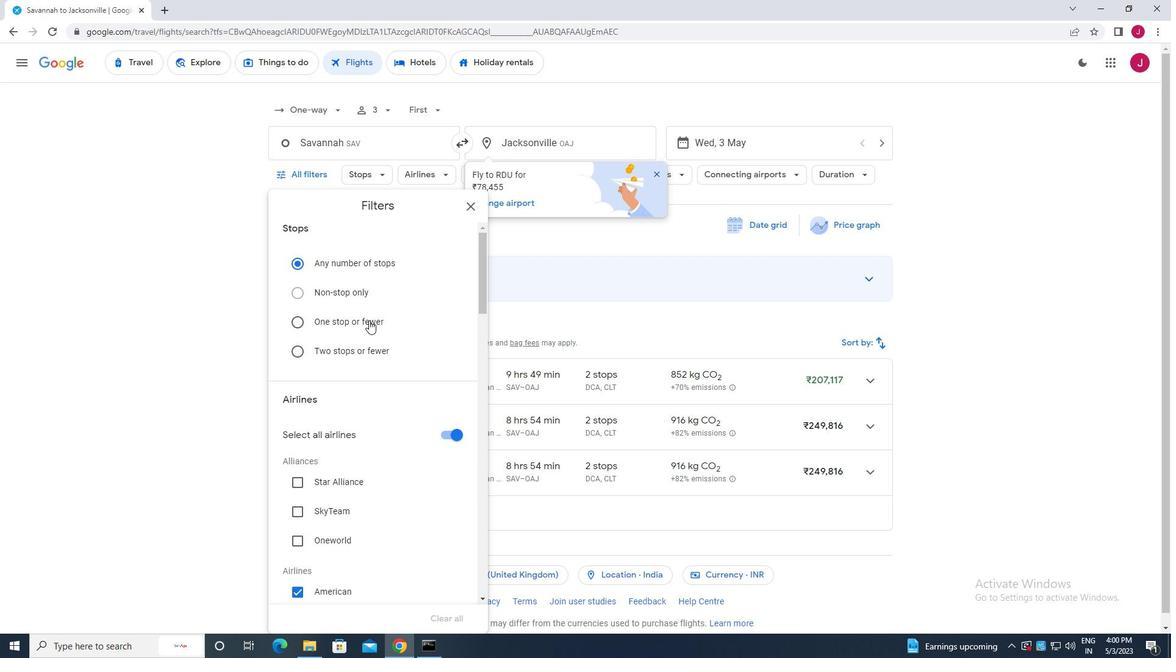 
Action: Mouse moved to (369, 321)
Screenshot: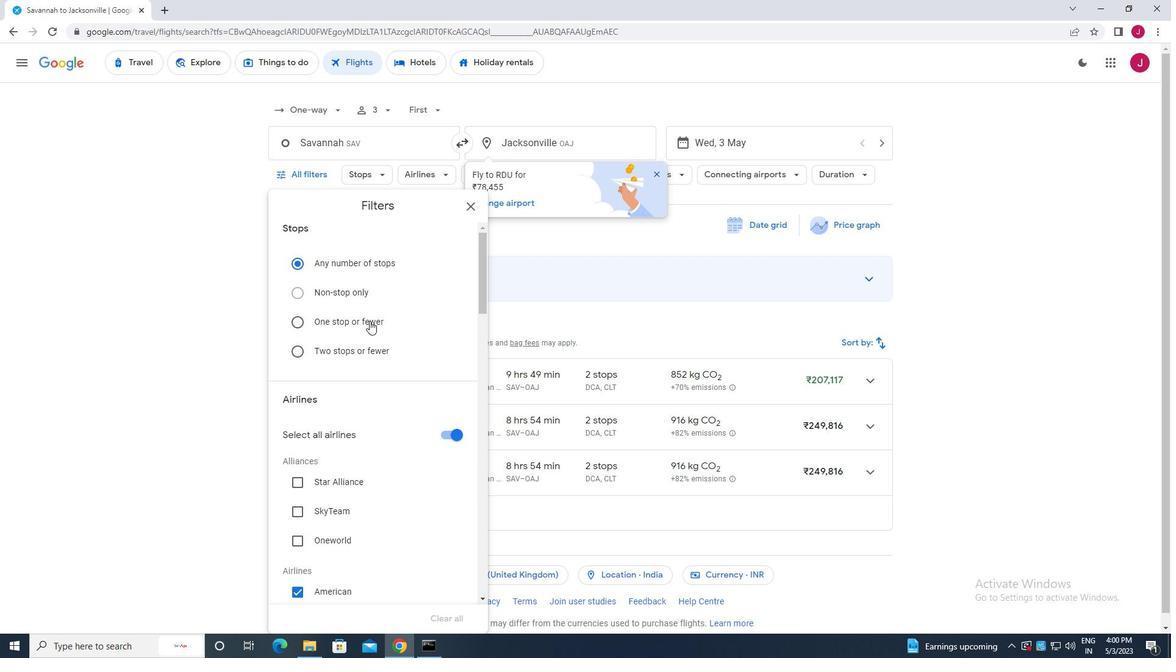
Action: Mouse scrolled (369, 320) with delta (0, 0)
Screenshot: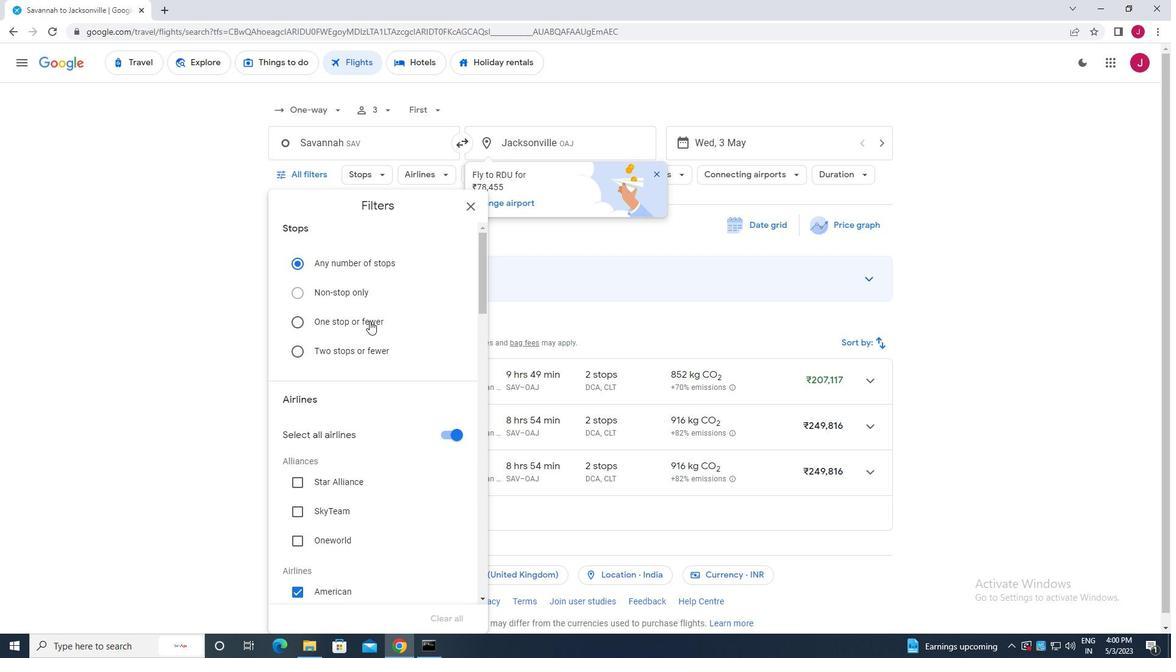 
Action: Mouse moved to (445, 251)
Screenshot: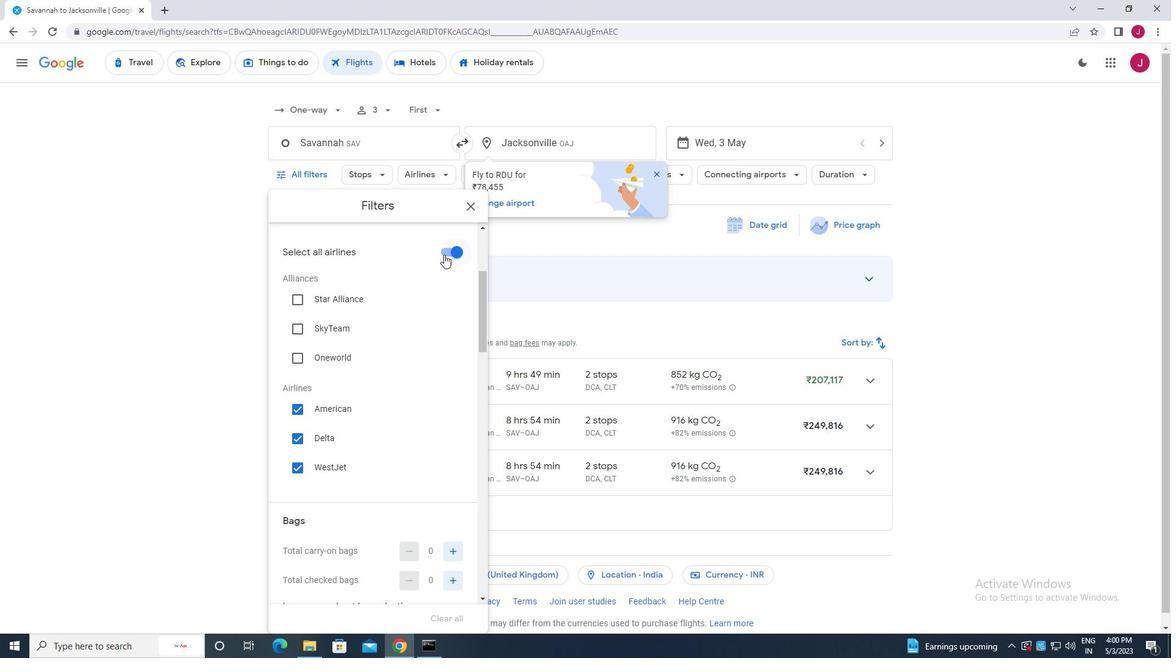 
Action: Mouse pressed left at (445, 251)
Screenshot: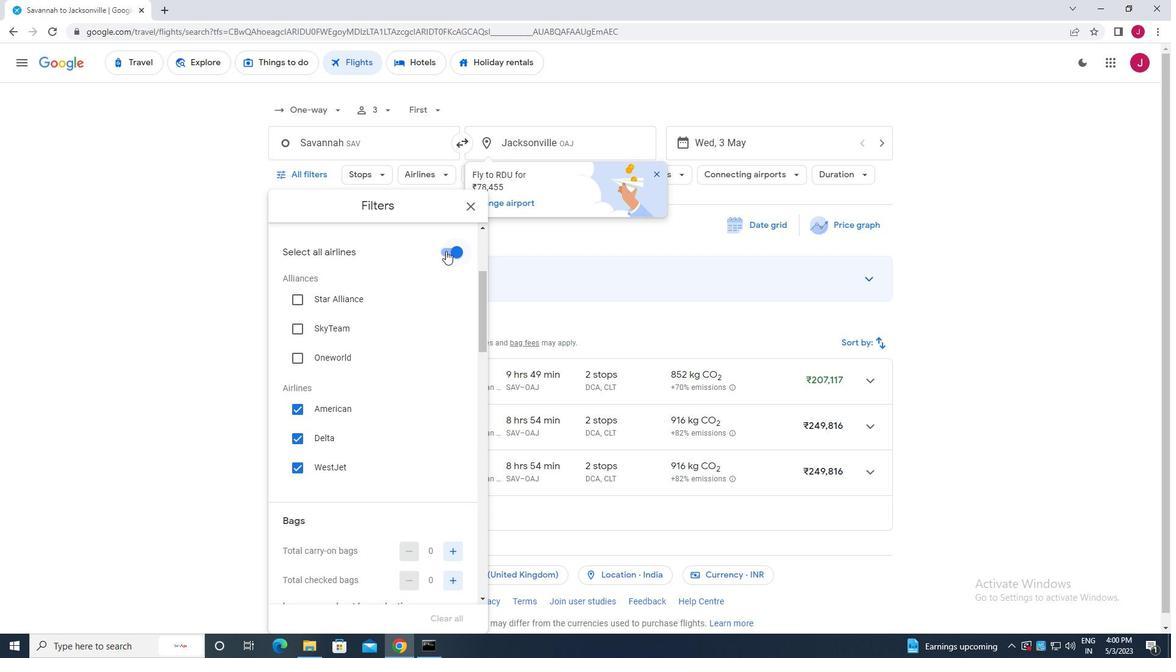 
Action: Mouse moved to (362, 289)
Screenshot: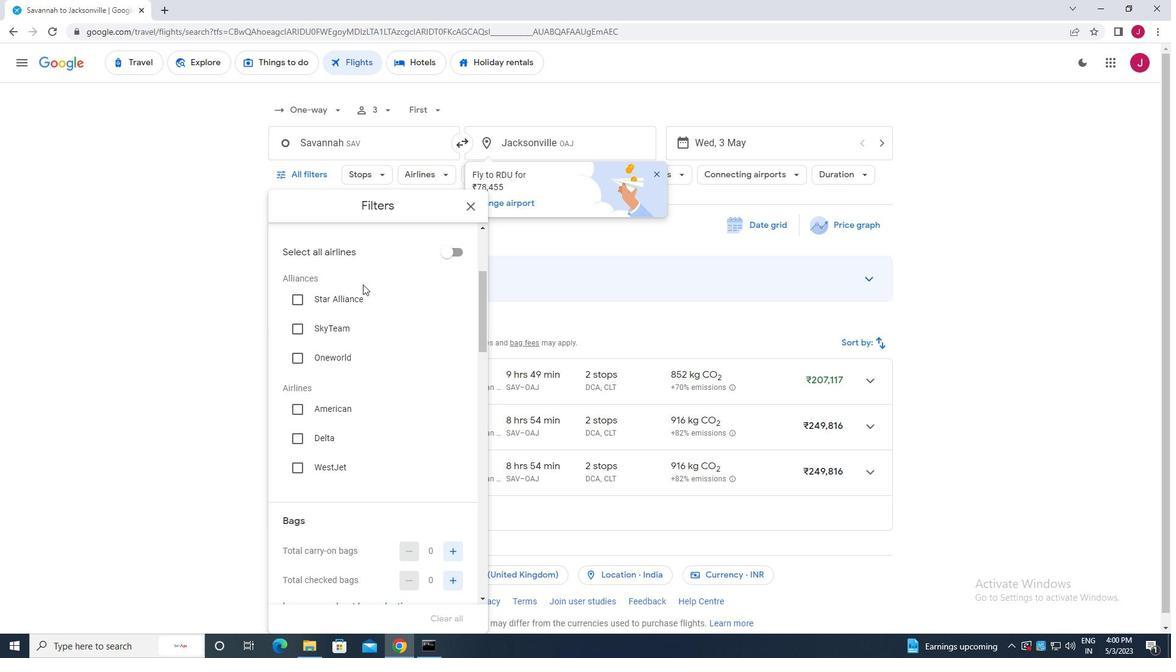 
Action: Mouse scrolled (362, 288) with delta (0, 0)
Screenshot: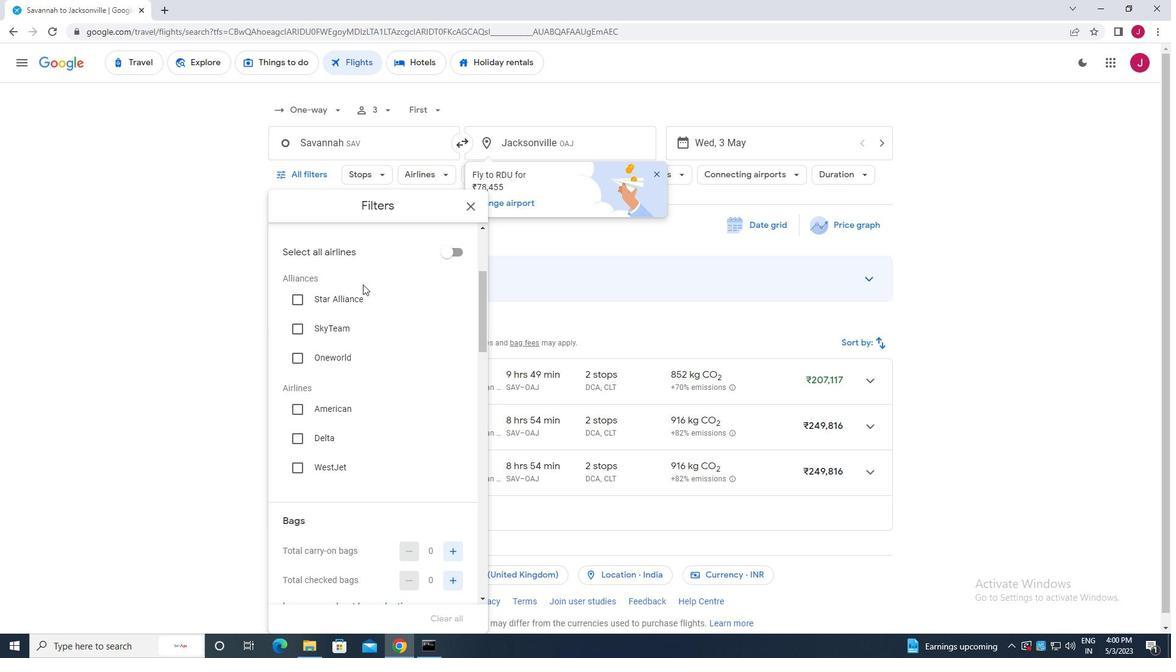 
Action: Mouse moved to (362, 289)
Screenshot: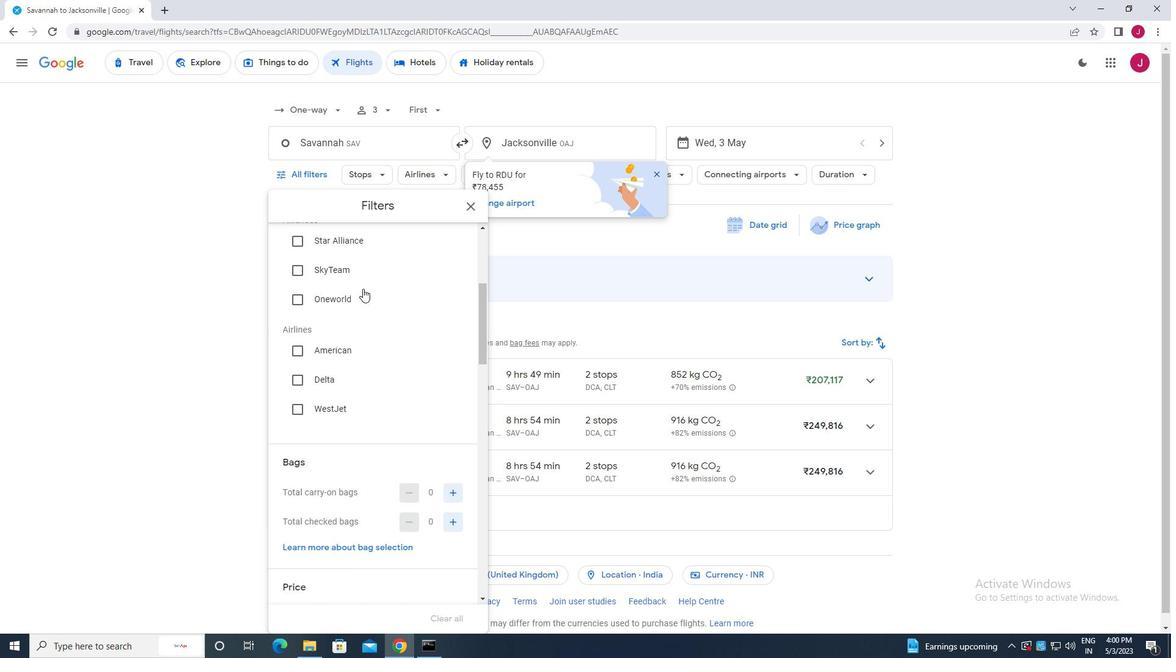 
Action: Mouse scrolled (362, 288) with delta (0, 0)
Screenshot: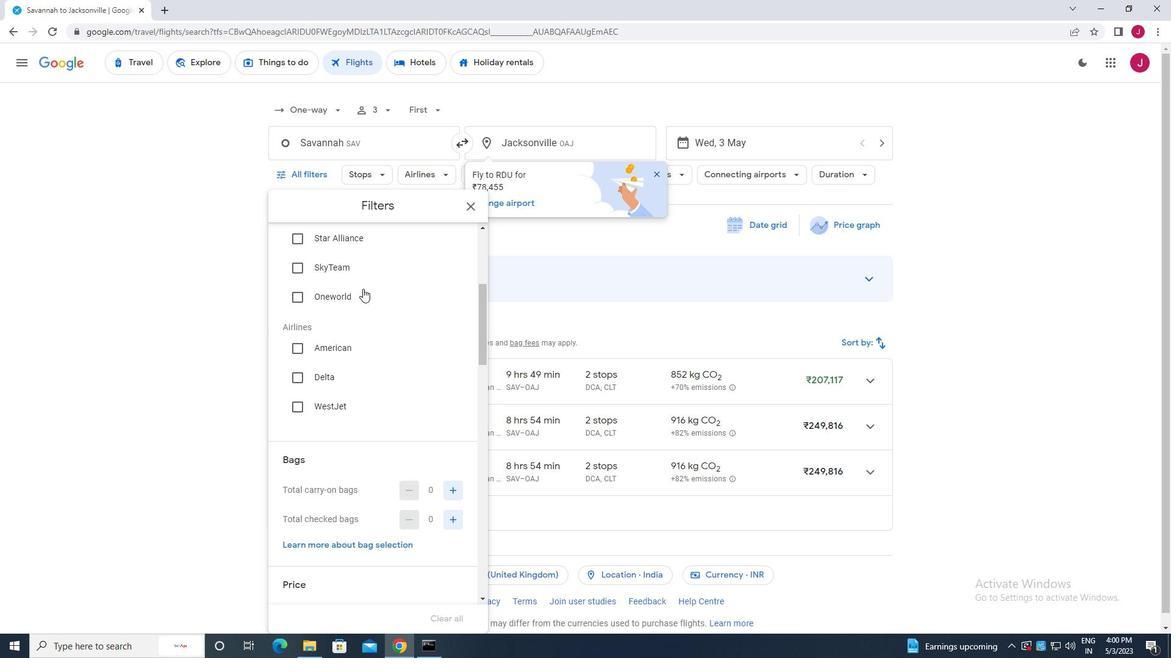 
Action: Mouse moved to (364, 290)
Screenshot: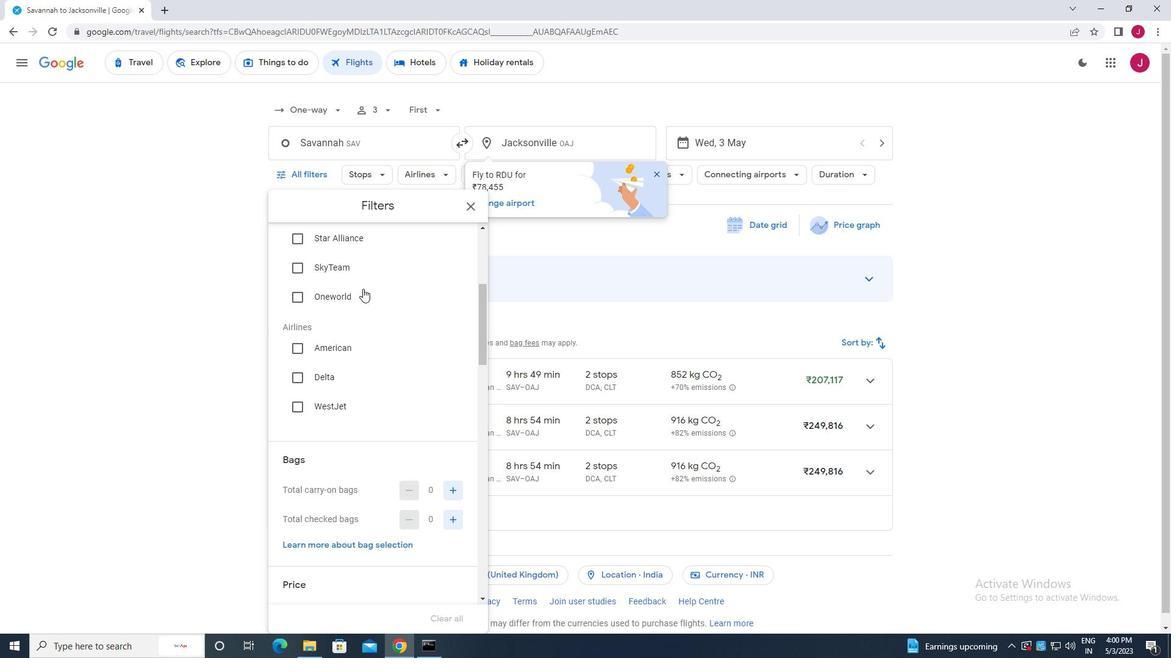 
Action: Mouse scrolled (364, 289) with delta (0, 0)
Screenshot: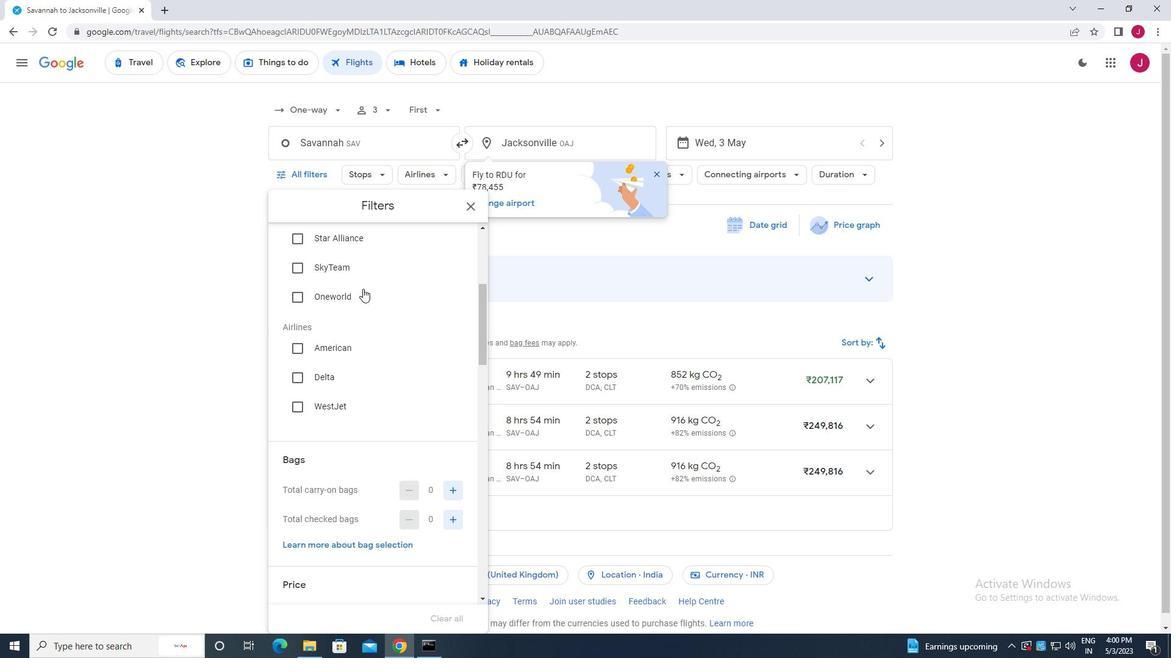 
Action: Mouse moved to (365, 292)
Screenshot: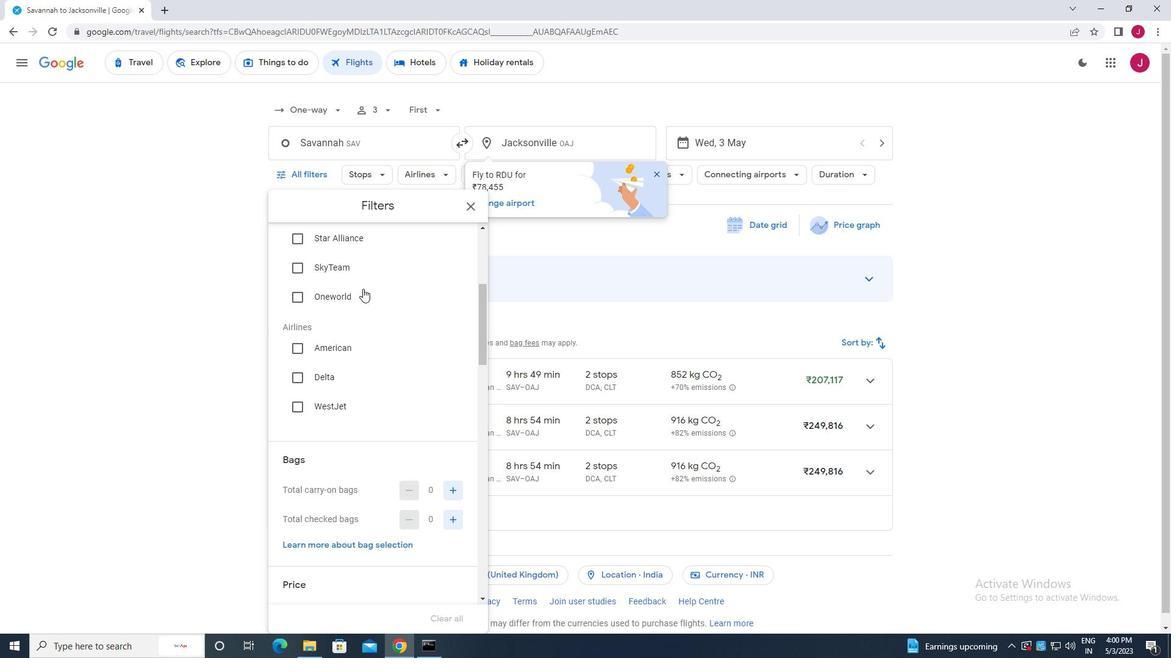 
Action: Mouse scrolled (365, 291) with delta (0, 0)
Screenshot: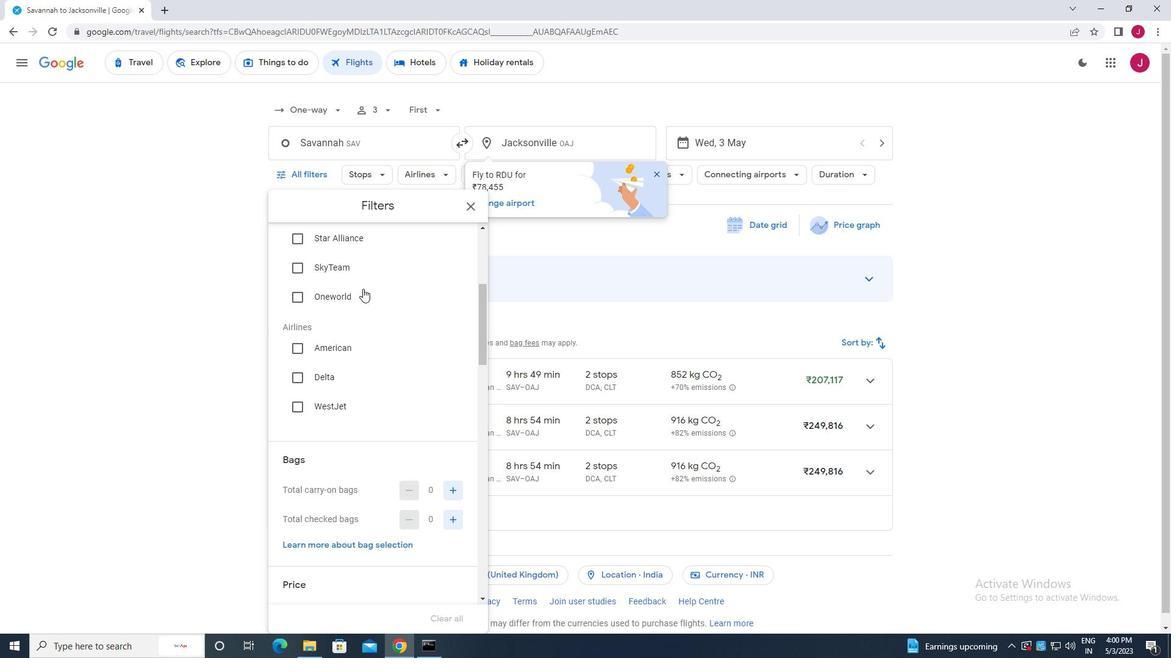 
Action: Mouse moved to (367, 295)
Screenshot: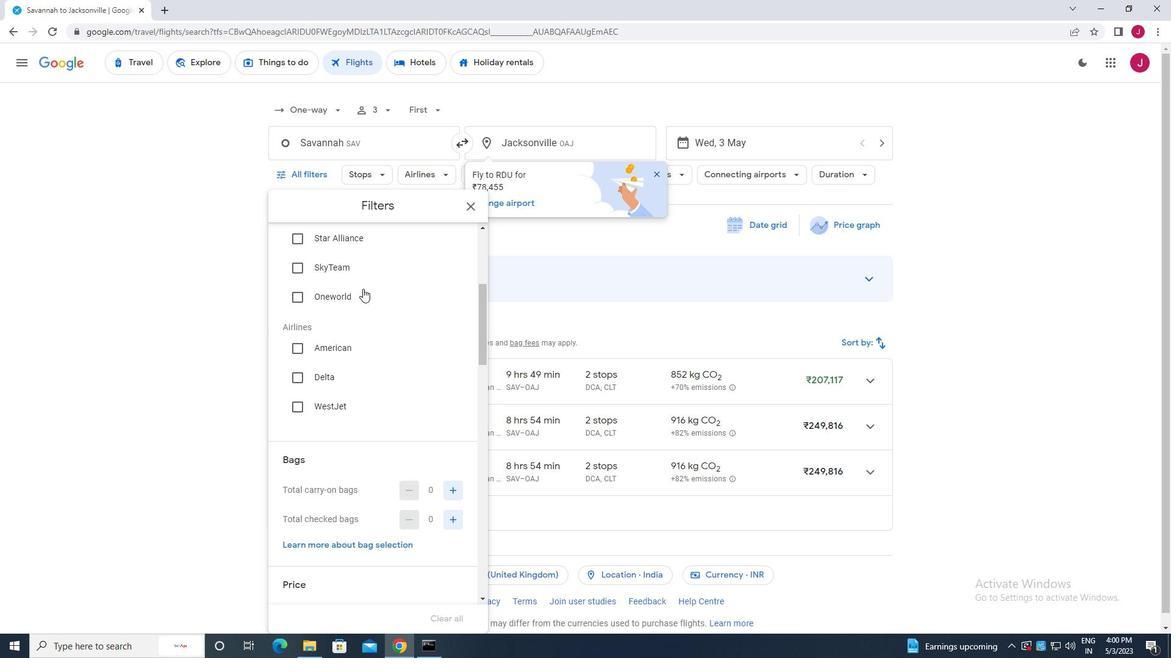 
Action: Mouse scrolled (367, 294) with delta (0, 0)
Screenshot: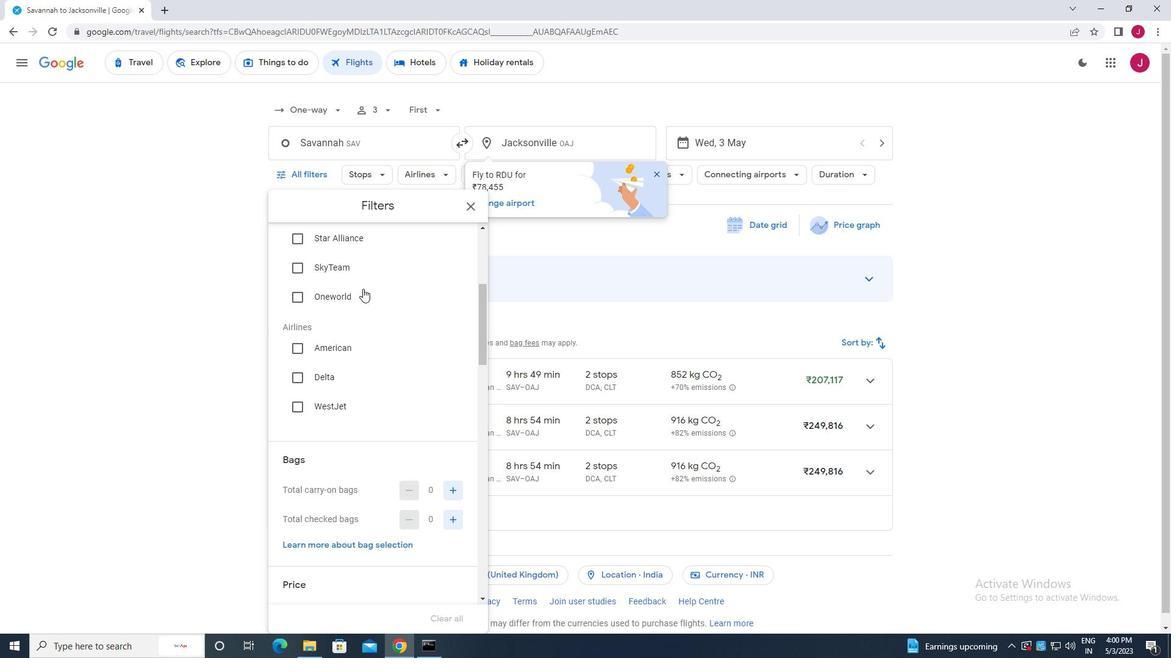 
Action: Mouse moved to (453, 277)
Screenshot: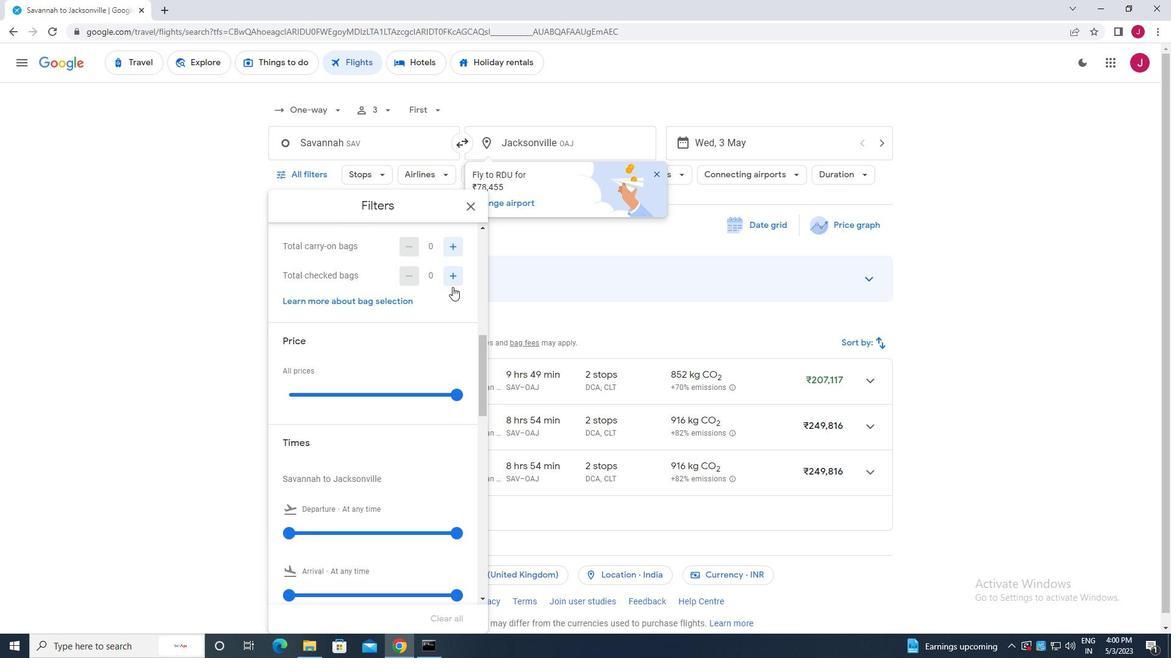 
Action: Mouse pressed left at (453, 277)
Screenshot: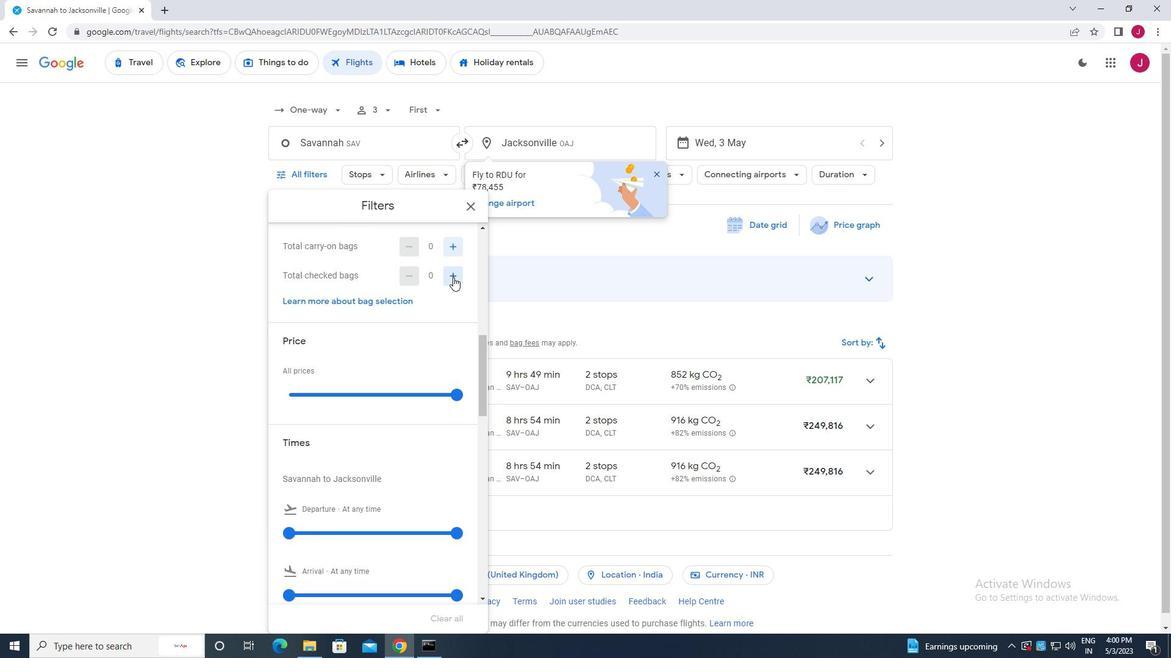 
Action: Mouse pressed left at (453, 277)
Screenshot: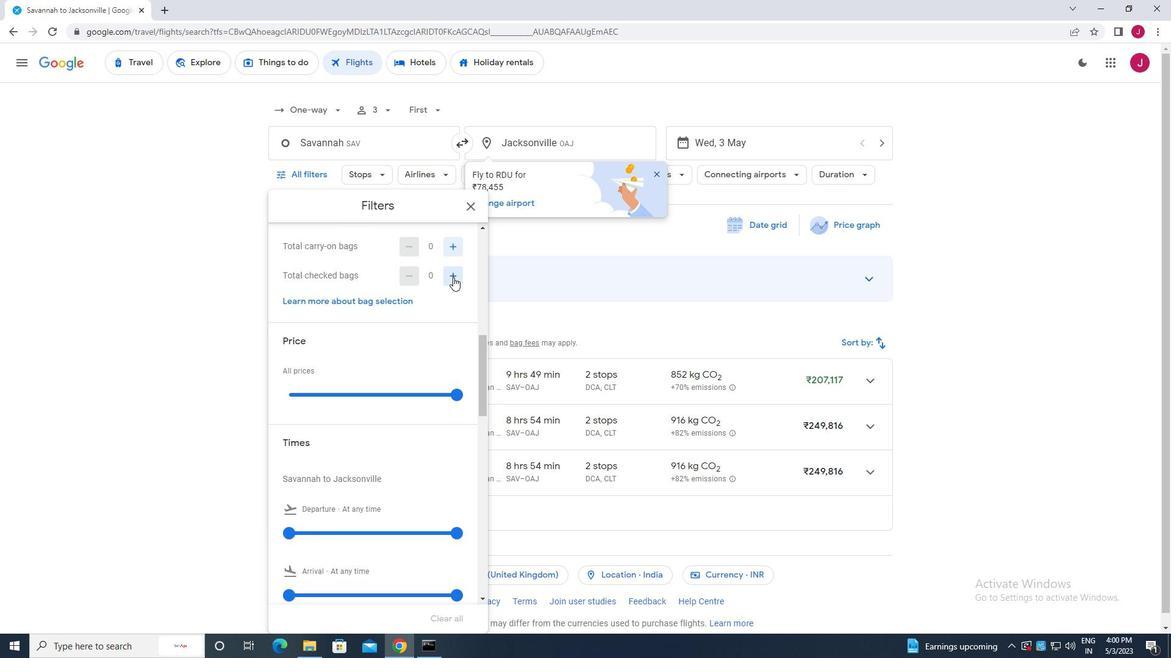 
Action: Mouse pressed left at (453, 277)
Screenshot: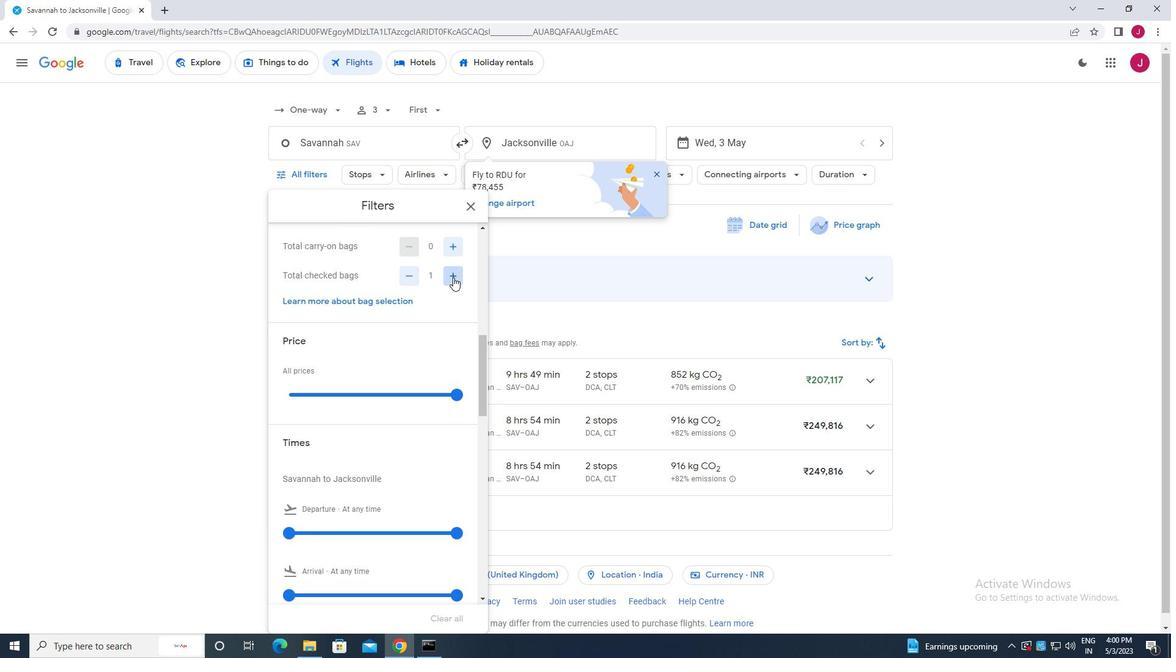
Action: Mouse pressed left at (453, 277)
Screenshot: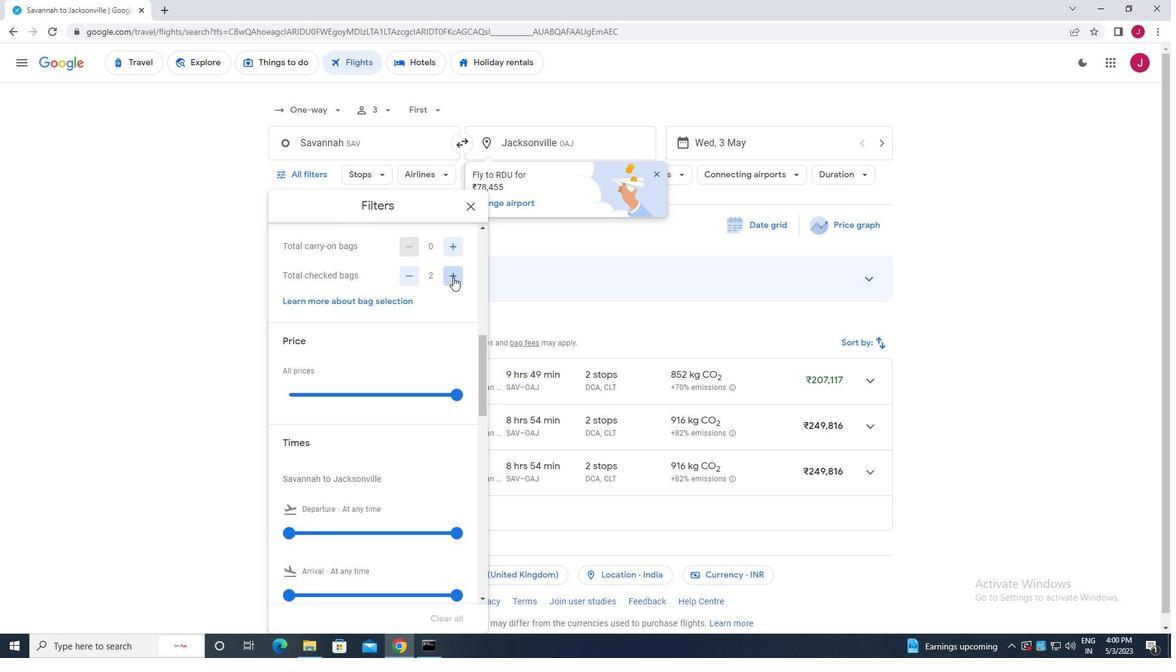 
Action: Mouse pressed left at (453, 277)
Screenshot: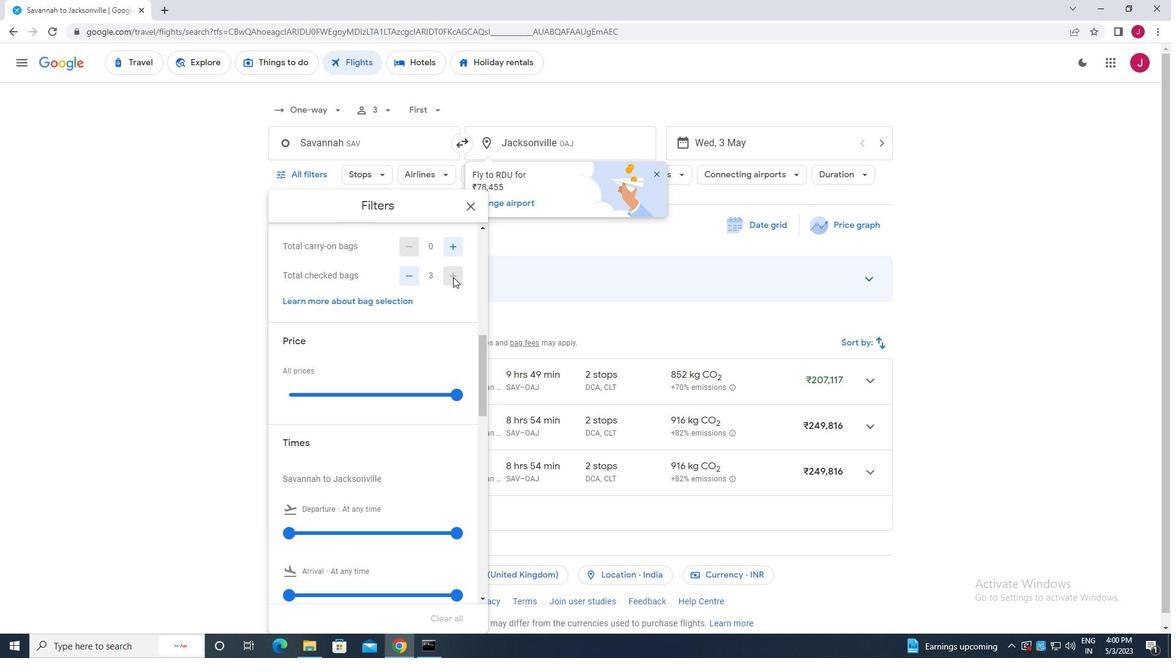 
Action: Mouse moved to (453, 277)
Screenshot: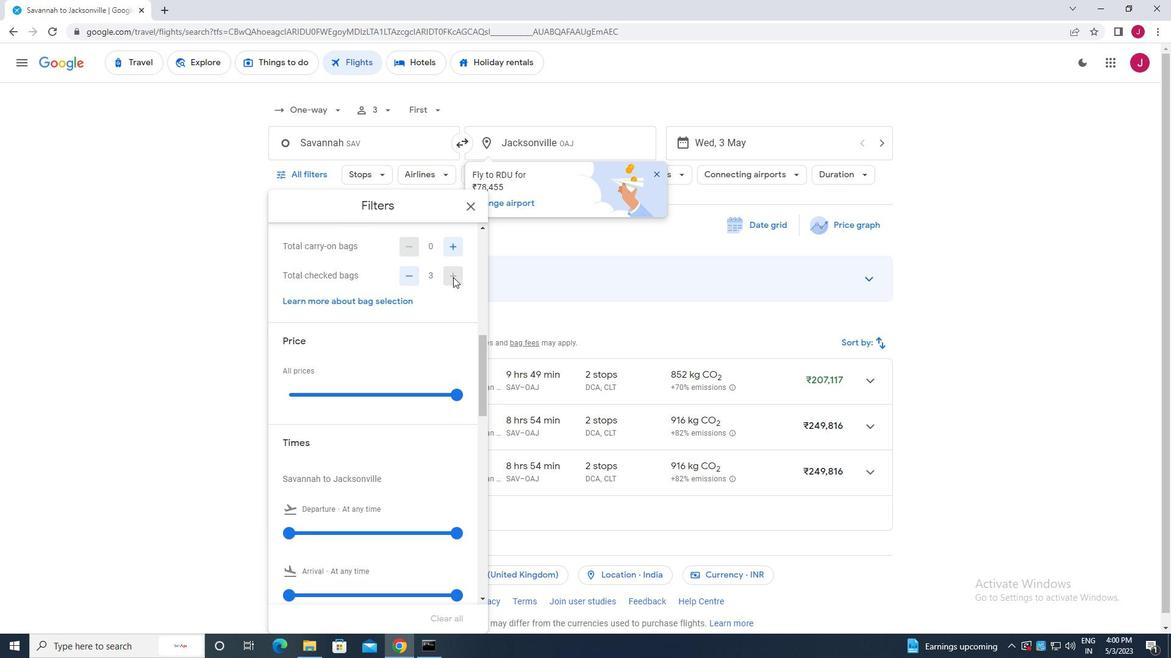
Action: Mouse pressed left at (453, 277)
Screenshot: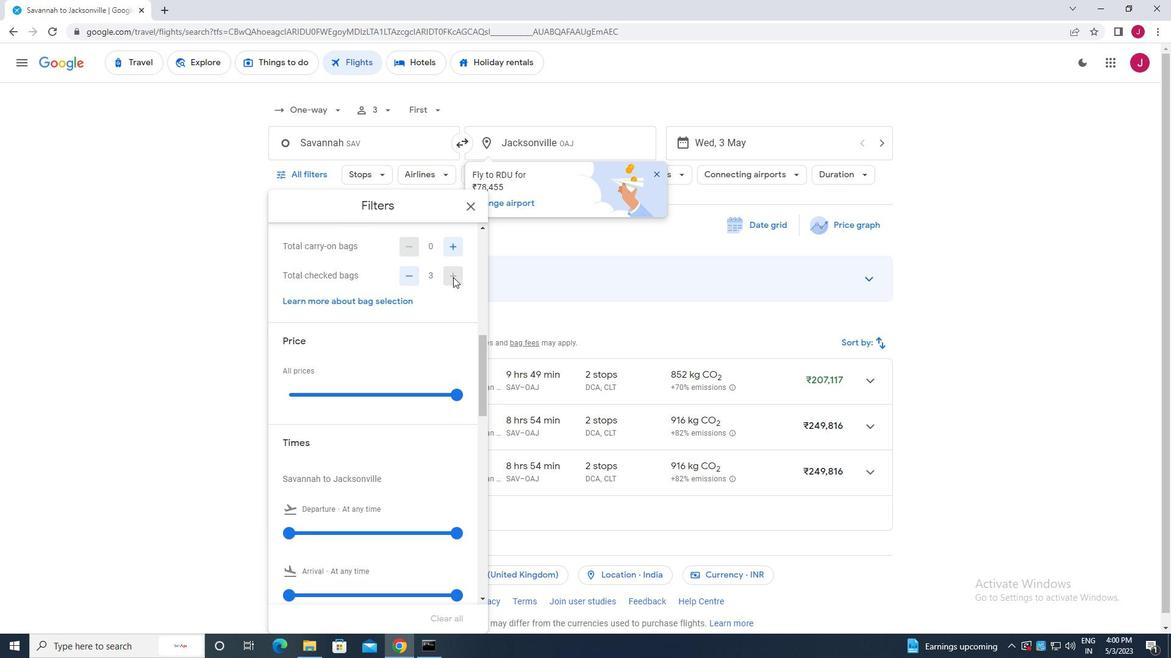 
Action: Mouse pressed left at (453, 277)
Screenshot: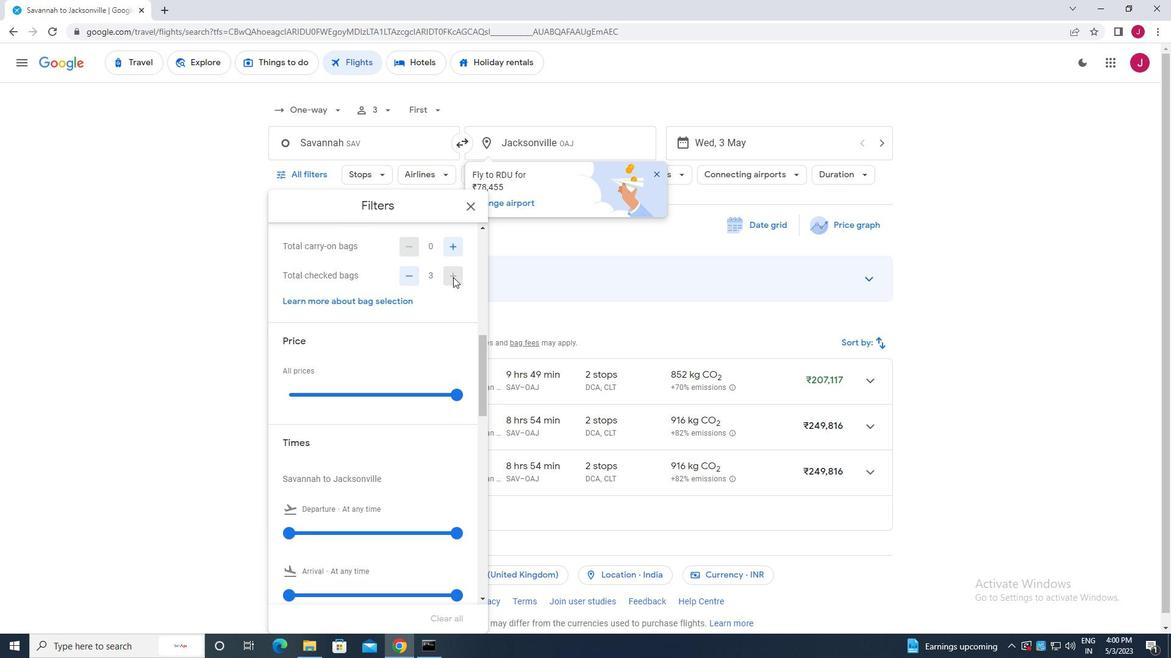 
Action: Mouse scrolled (453, 276) with delta (0, 0)
Screenshot: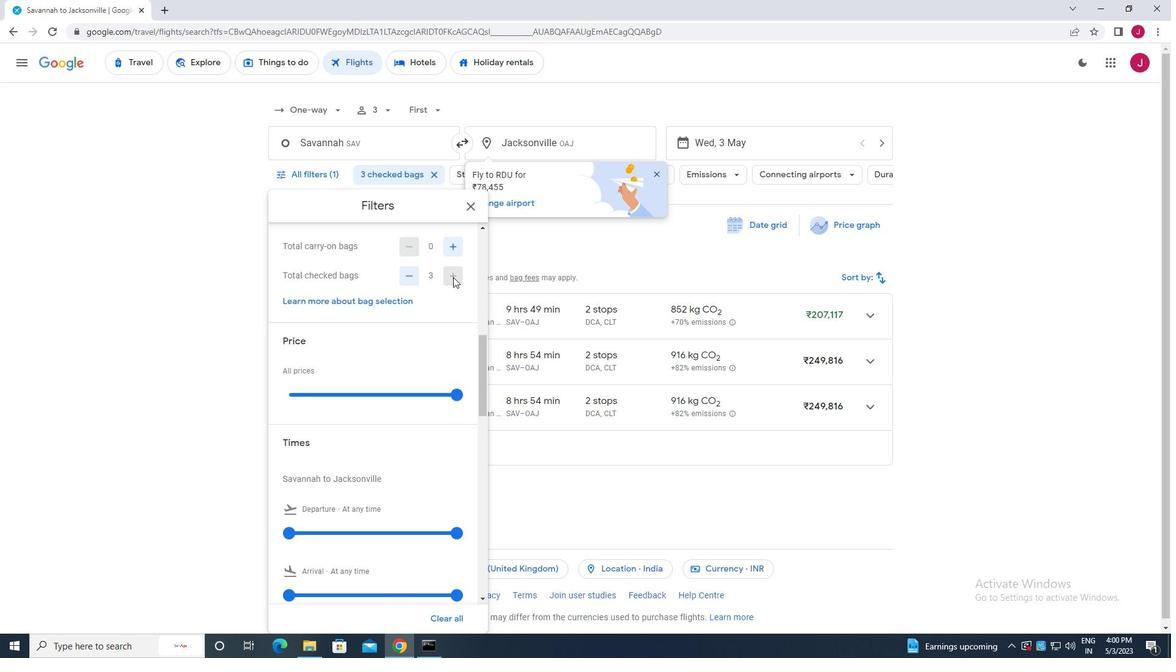 
Action: Mouse scrolled (453, 276) with delta (0, 0)
Screenshot: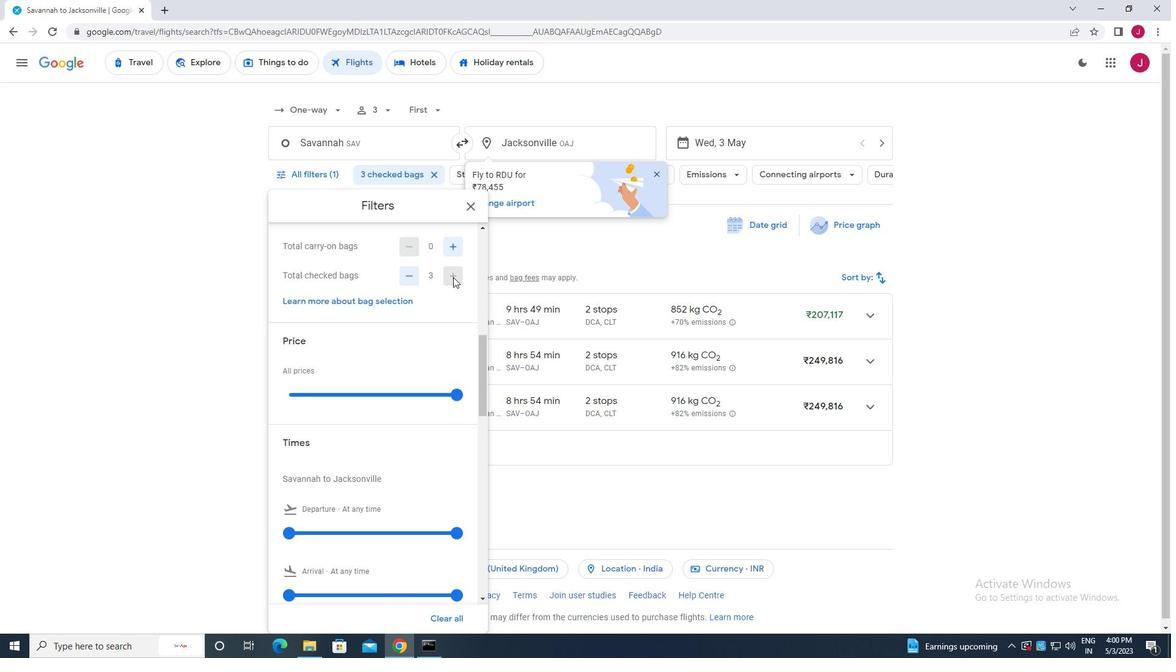 
Action: Mouse moved to (455, 275)
Screenshot: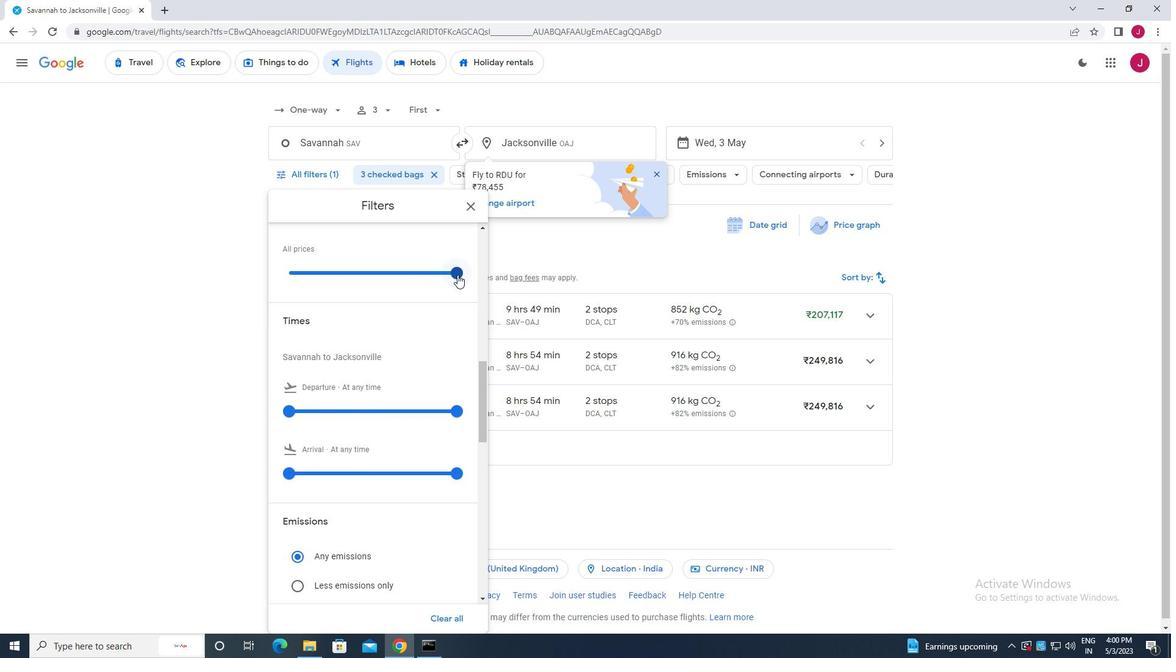 
Action: Mouse scrolled (455, 275) with delta (0, 0)
Screenshot: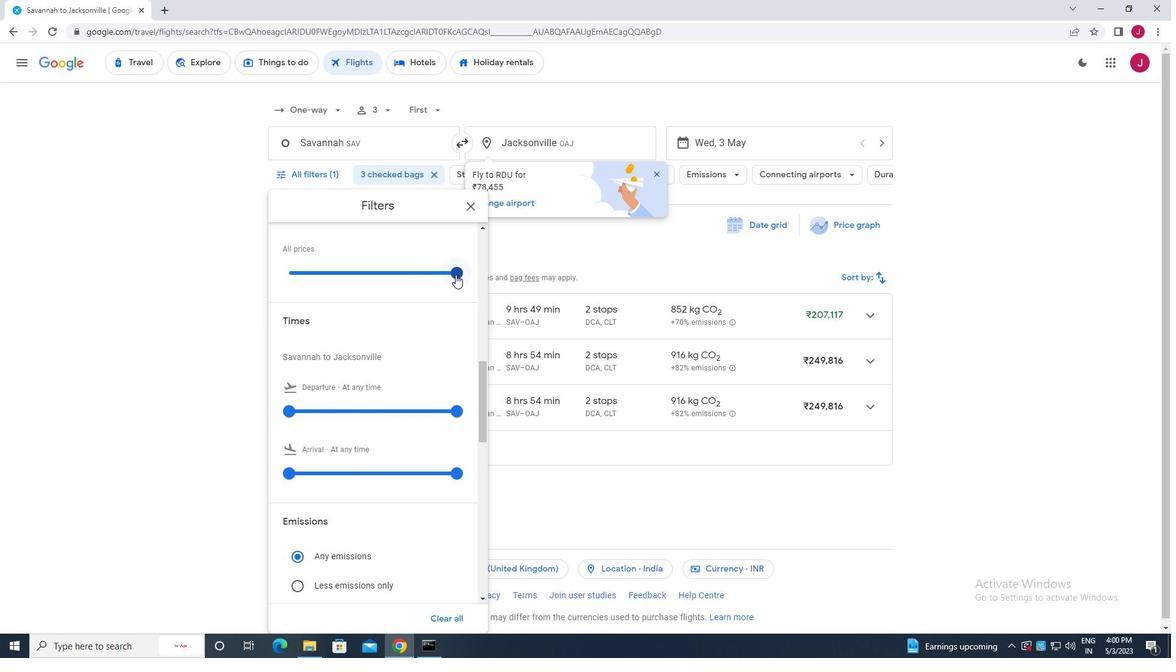 
Action: Mouse moved to (459, 336)
Screenshot: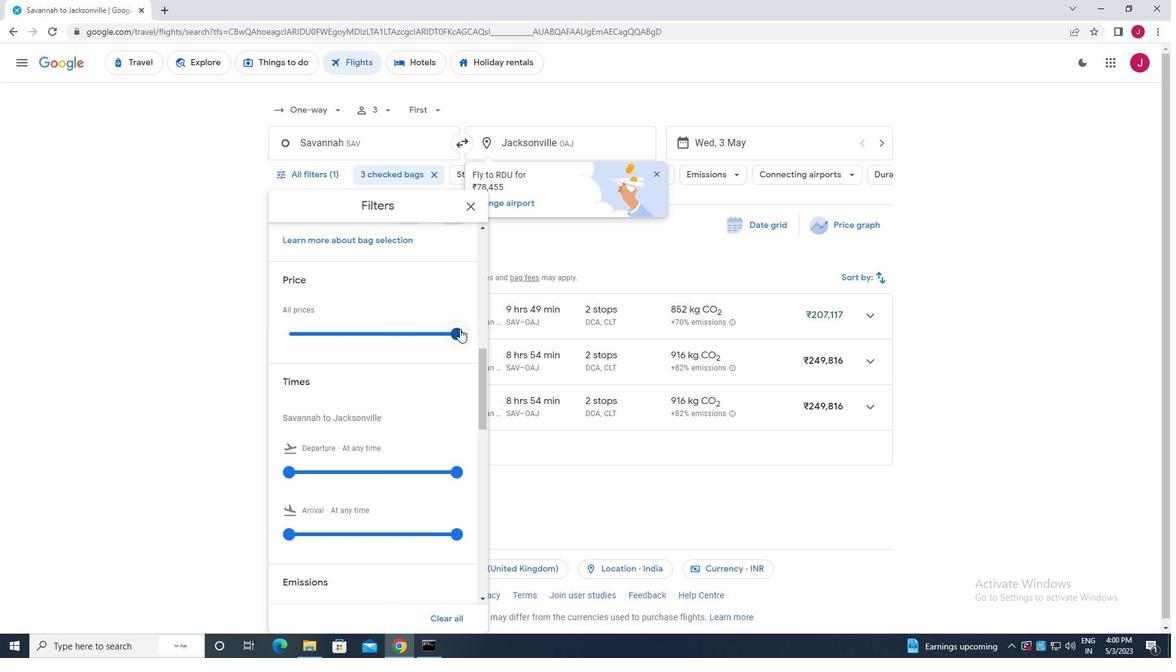 
Action: Mouse pressed left at (459, 336)
Screenshot: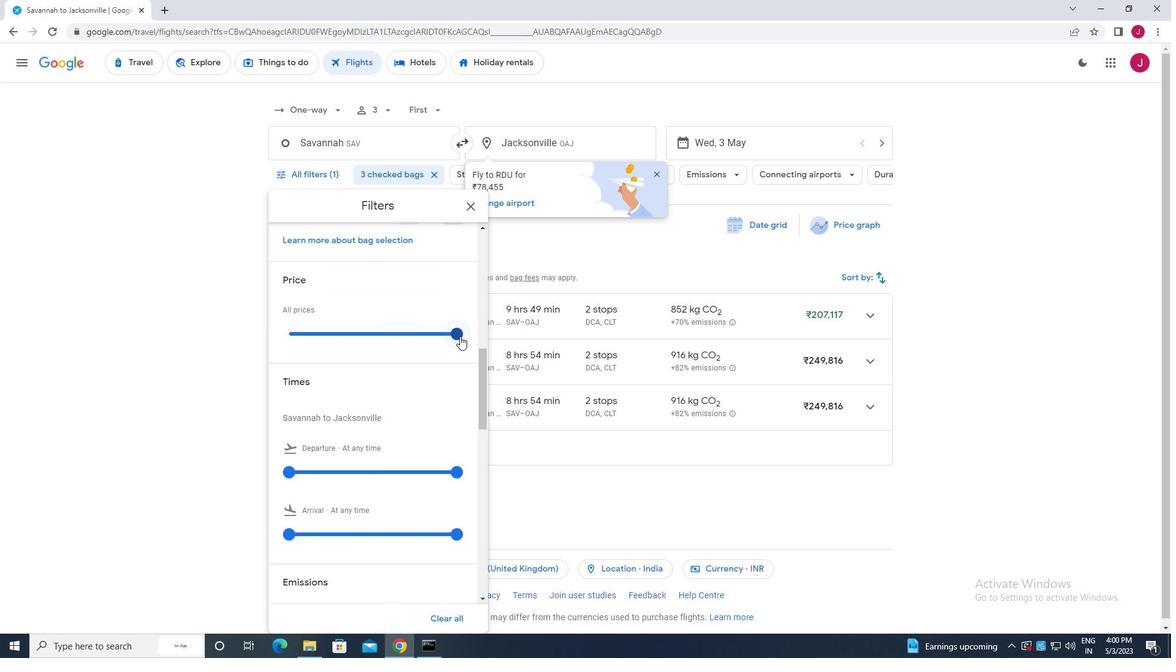 
Action: Mouse moved to (290, 329)
Screenshot: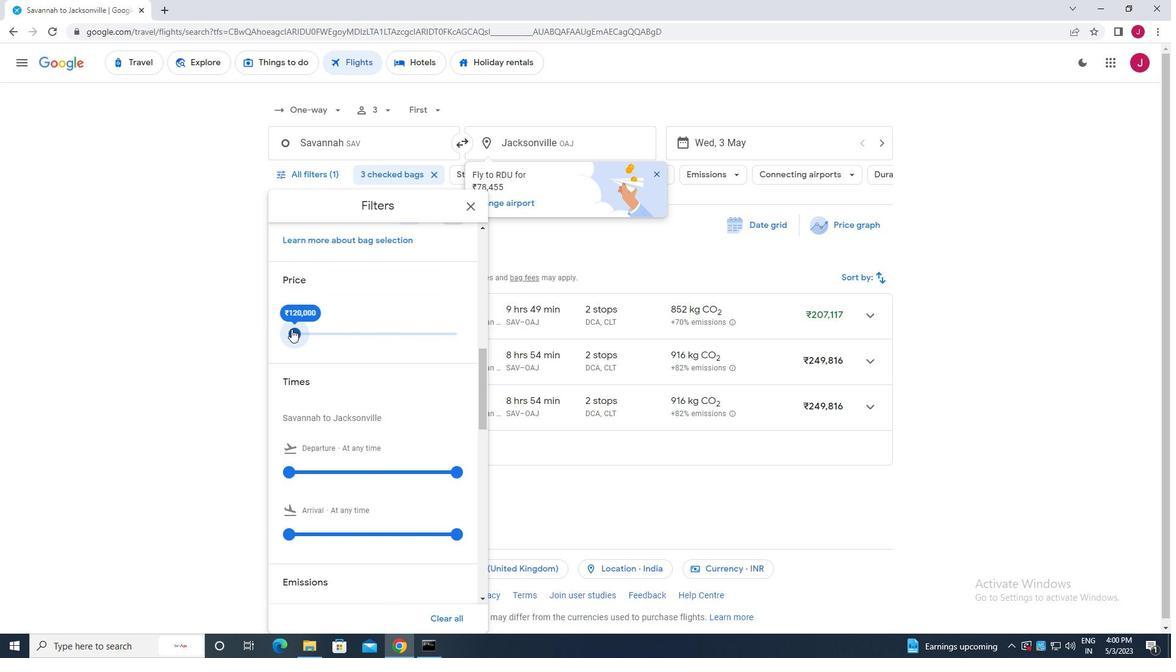 
Action: Mouse pressed left at (290, 329)
Screenshot: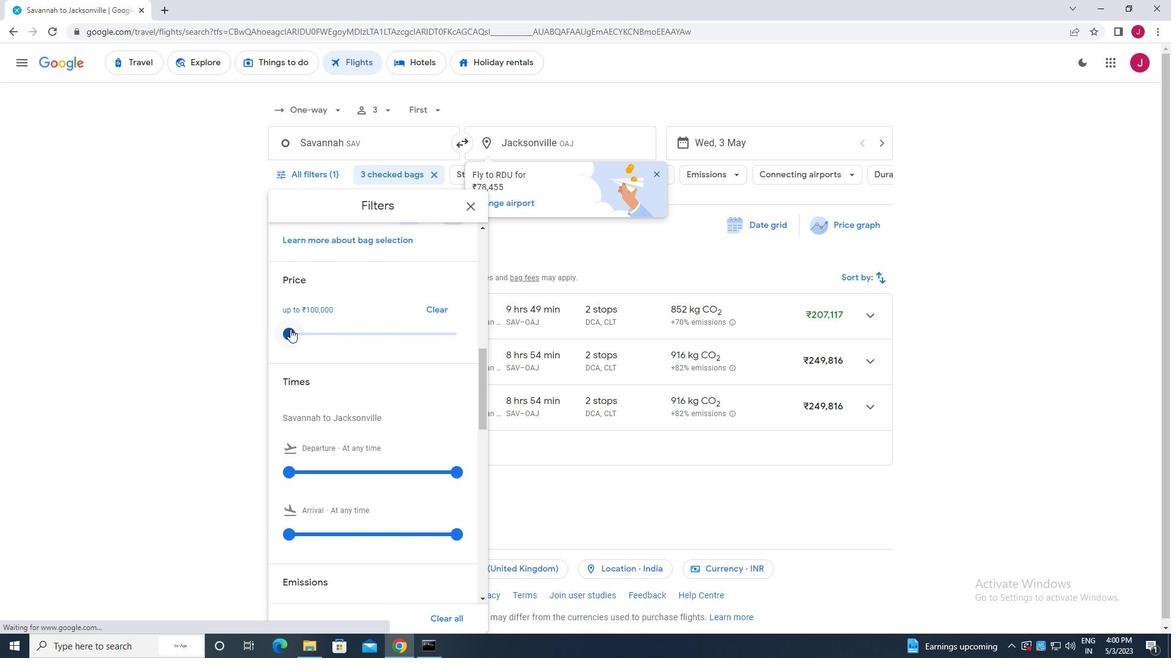 
Action: Mouse moved to (289, 331)
Screenshot: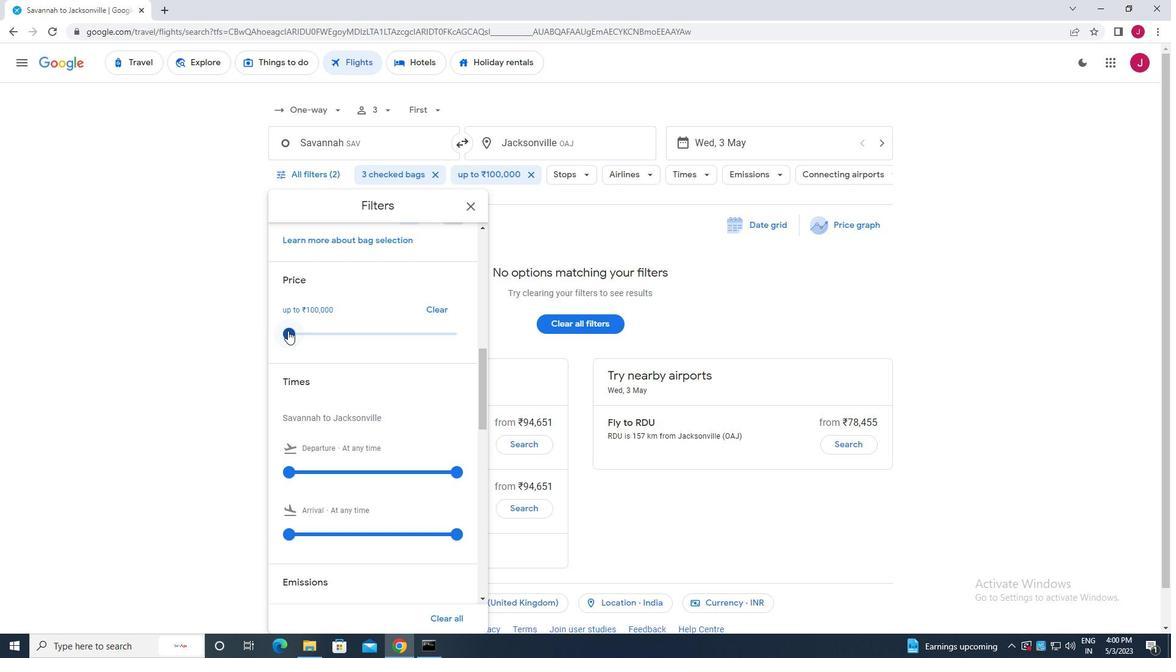 
Action: Mouse pressed left at (289, 331)
Screenshot: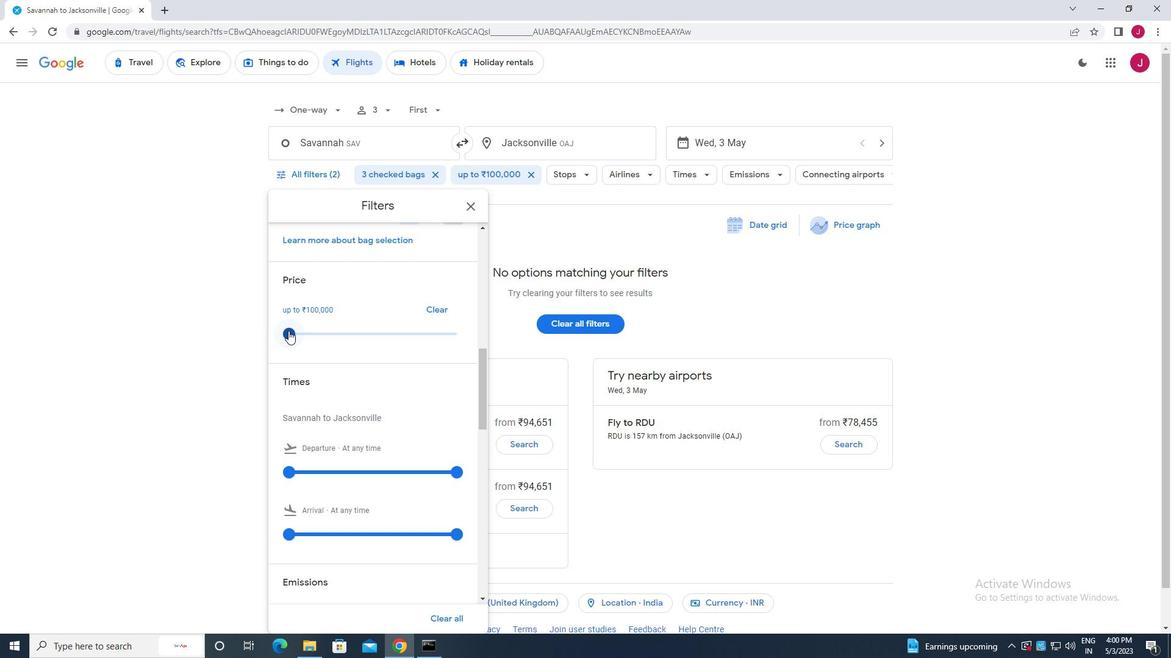 
Action: Mouse moved to (290, 331)
Screenshot: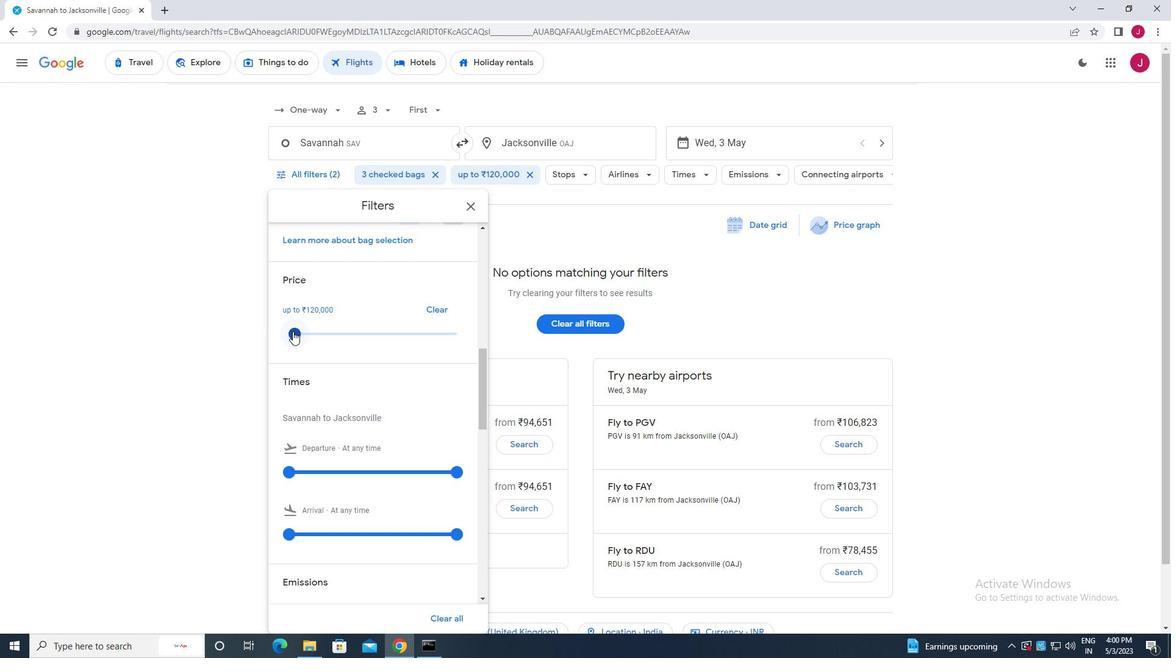 
Action: Mouse scrolled (290, 330) with delta (0, 0)
Screenshot: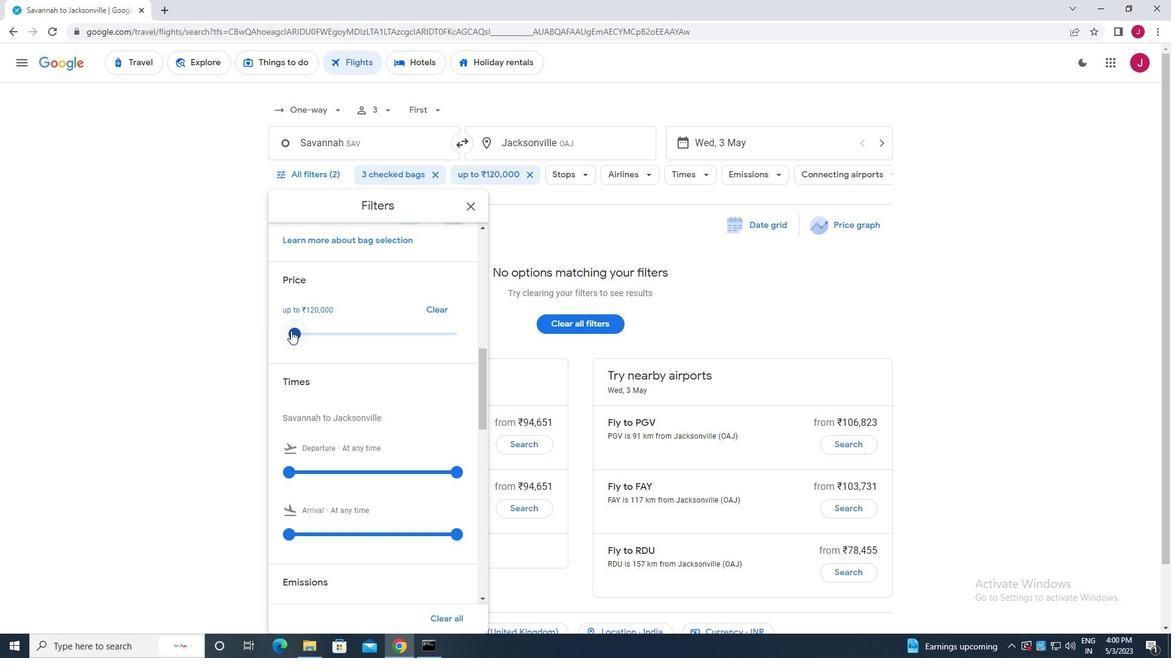 
Action: Mouse moved to (291, 409)
Screenshot: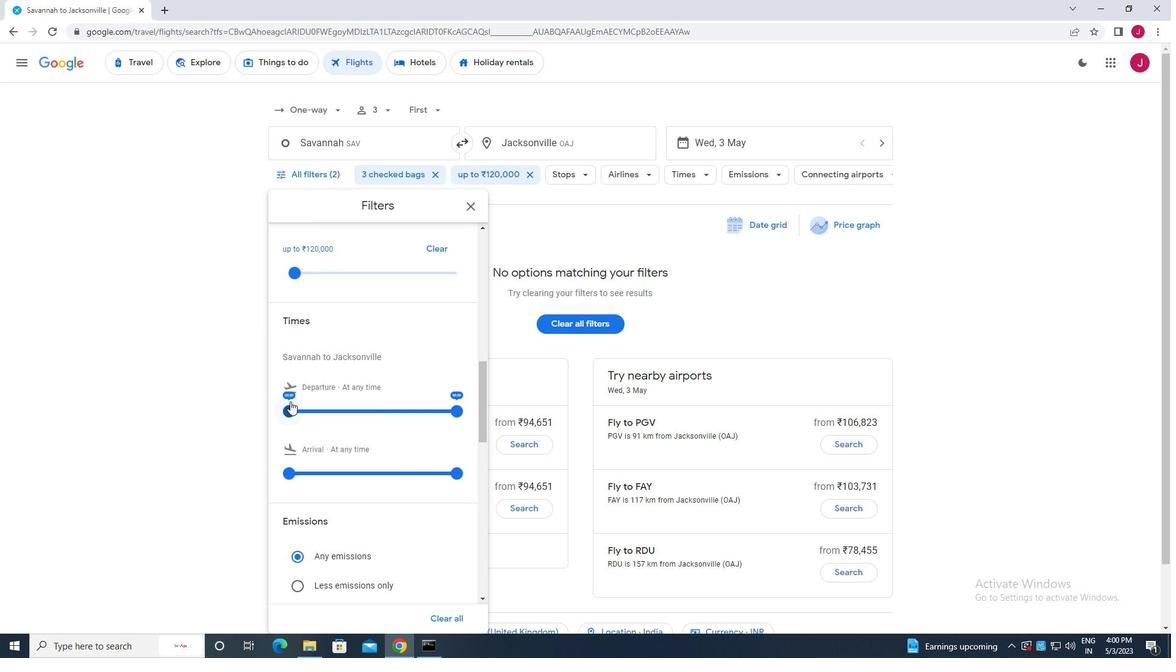 
Action: Mouse pressed left at (291, 409)
Screenshot: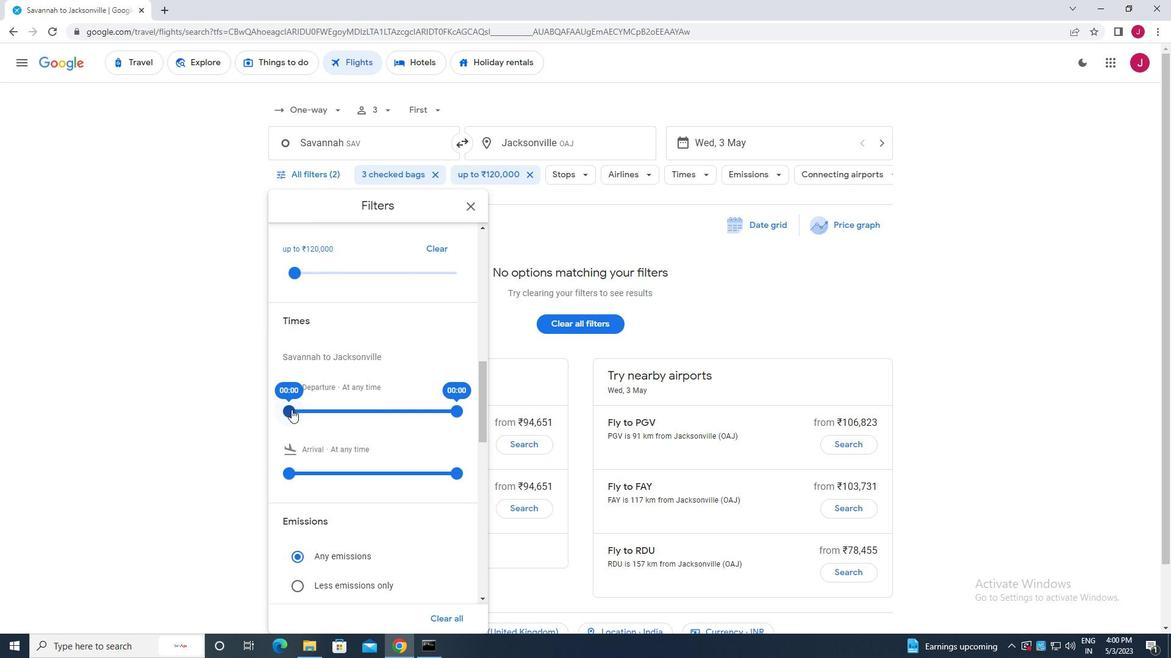
Action: Mouse moved to (458, 410)
Screenshot: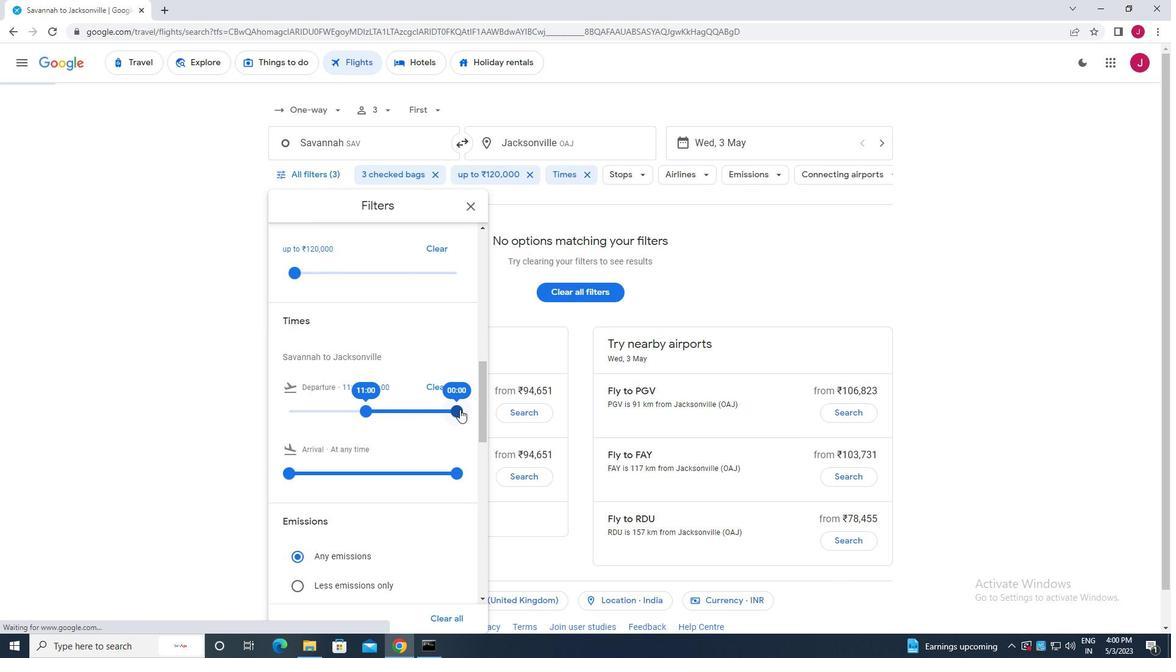 
Action: Mouse pressed left at (458, 410)
Screenshot: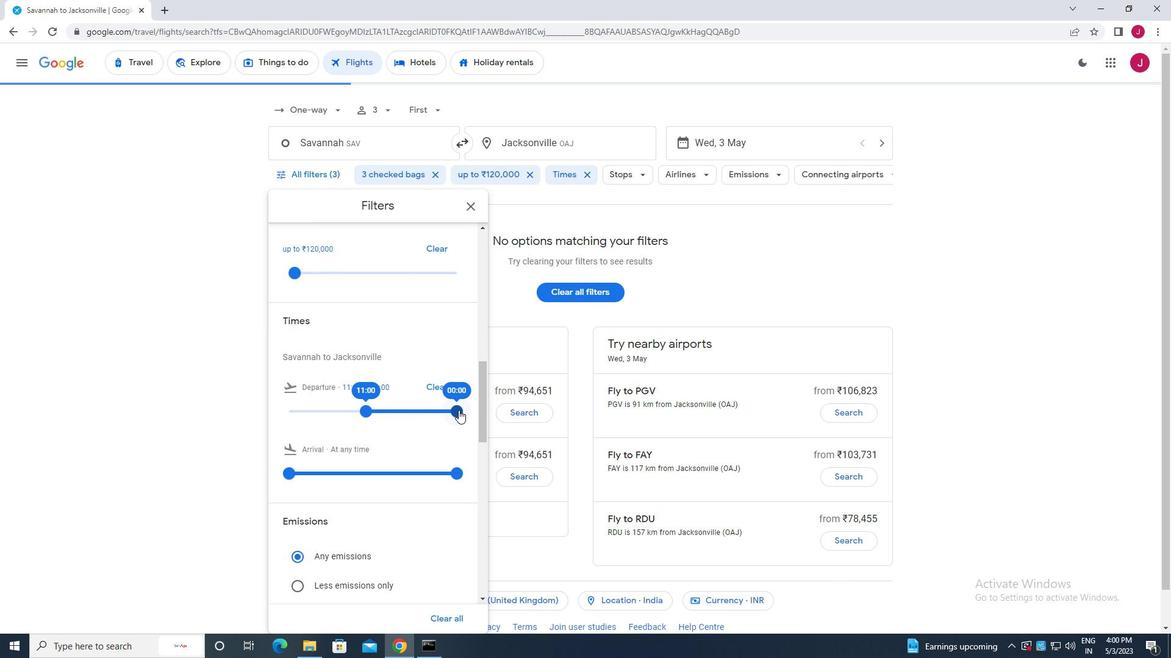 
Action: Mouse moved to (467, 207)
Screenshot: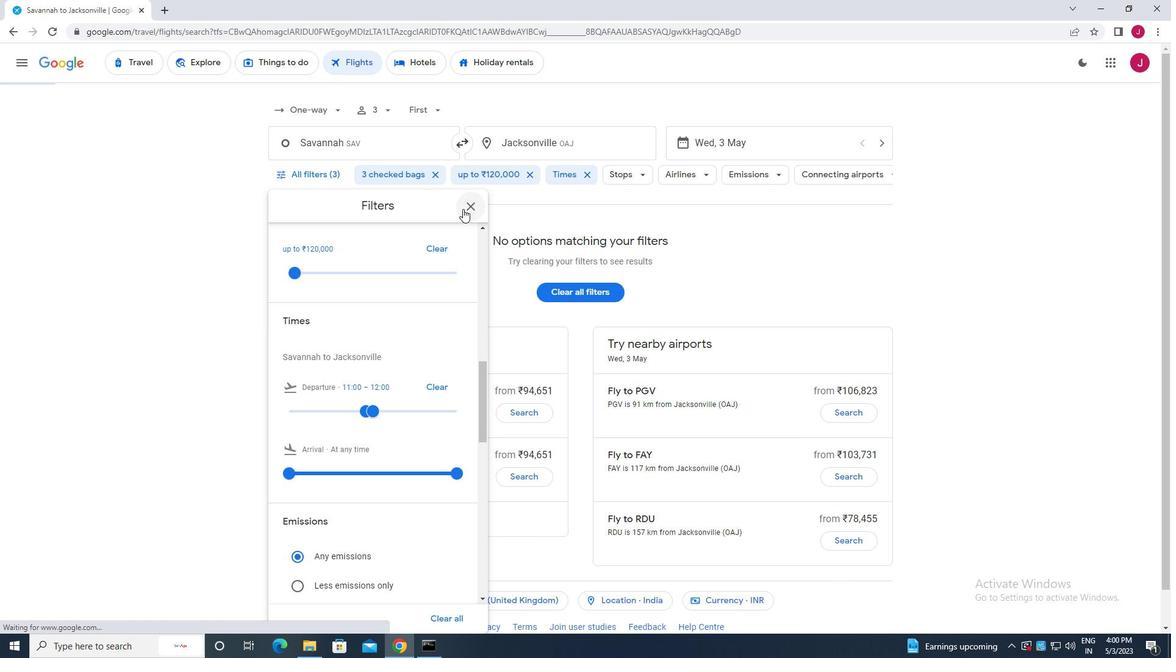 
Action: Mouse pressed left at (467, 207)
Screenshot: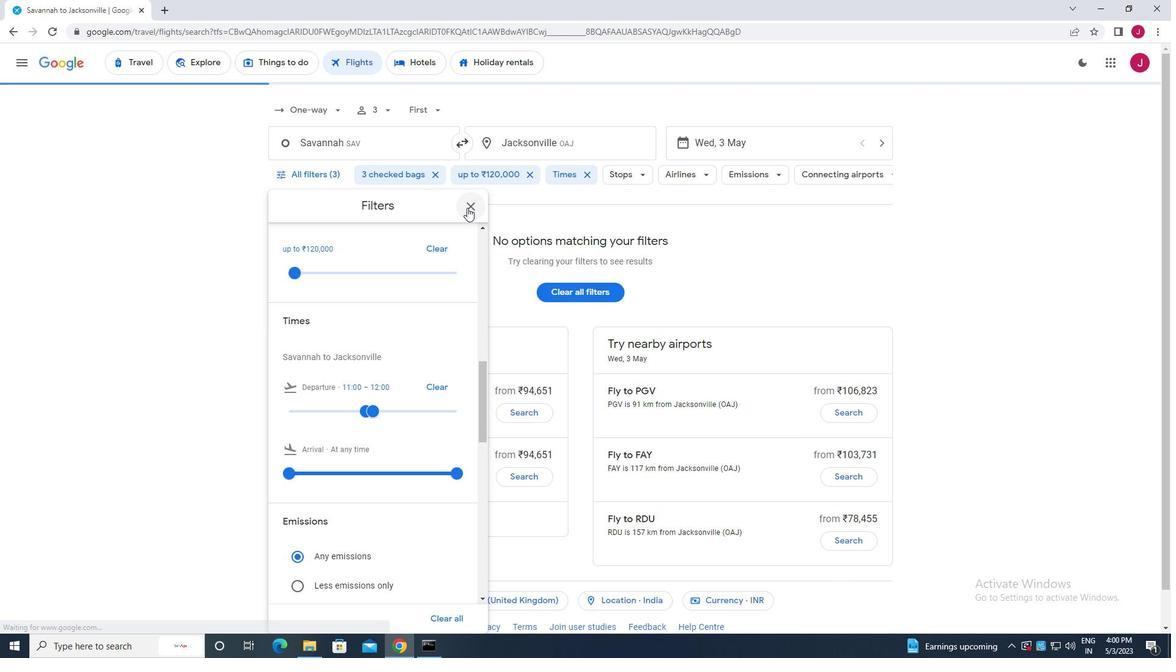 
Action: Mouse moved to (467, 211)
Screenshot: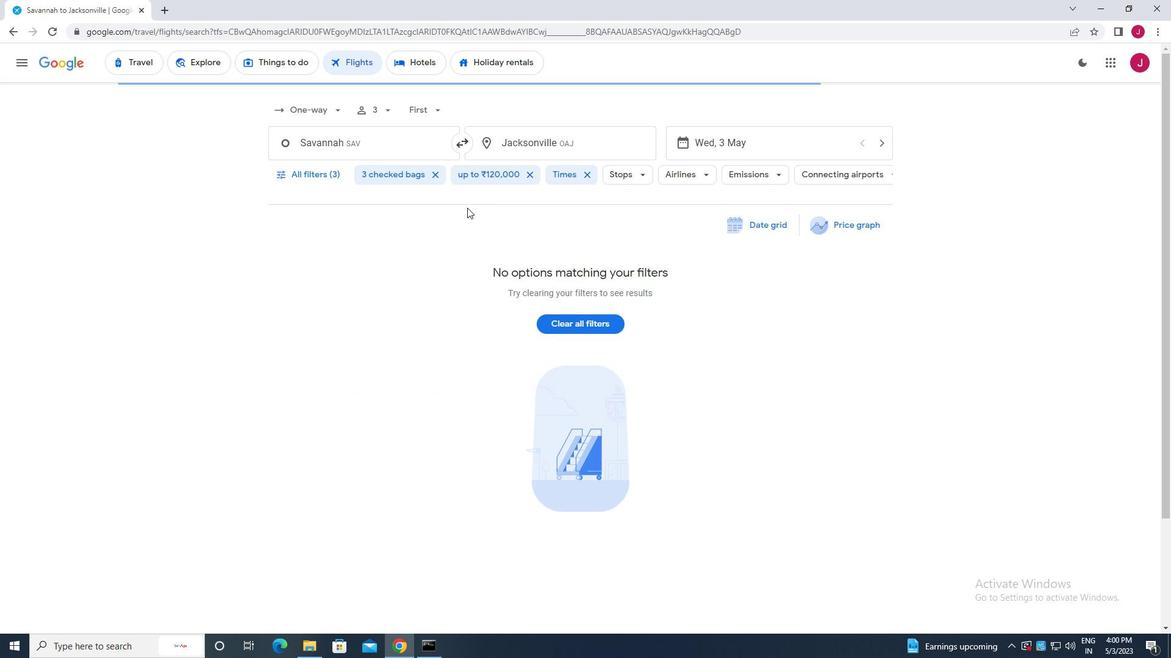 
